 Task: Use GitHub's "Stars" to save repositories for later exploration.
Action: Mouse moved to (809, 62)
Screenshot: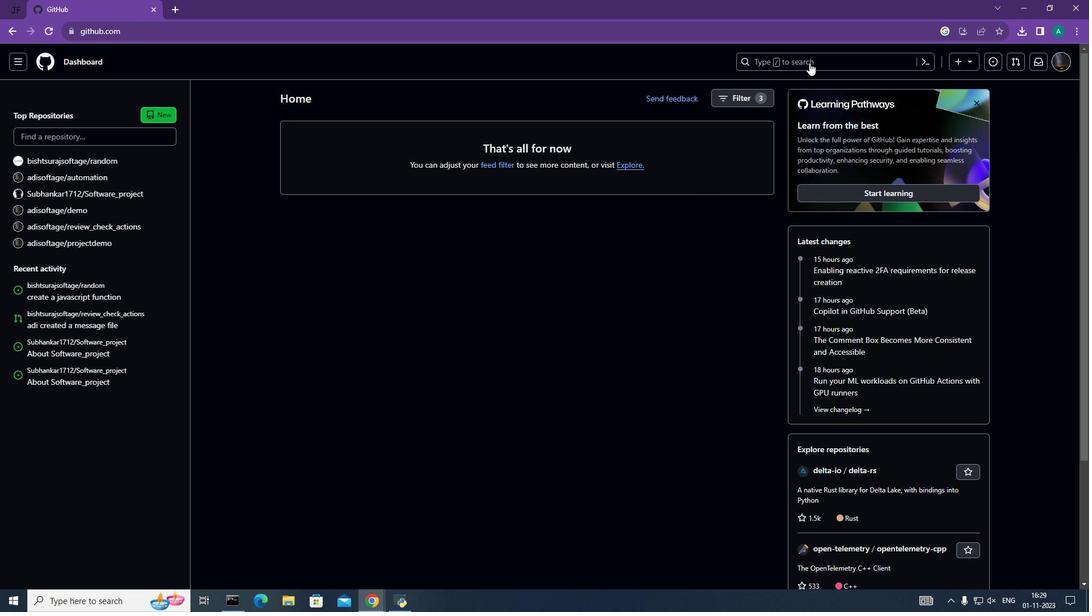 
Action: Mouse pressed left at (809, 62)
Screenshot: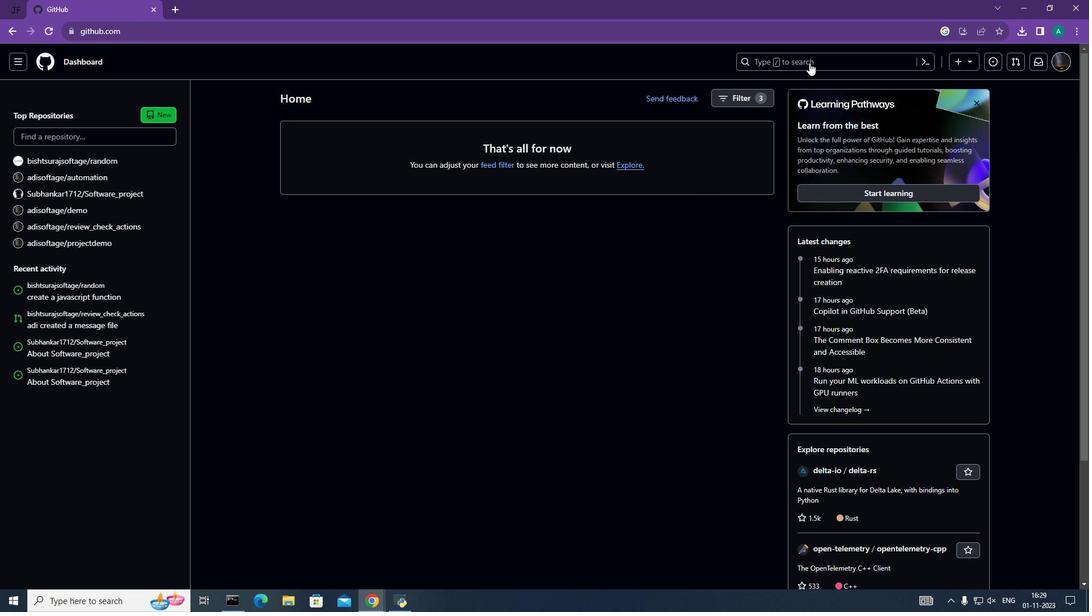 
Action: Key pressed software<Key.enter>
Screenshot: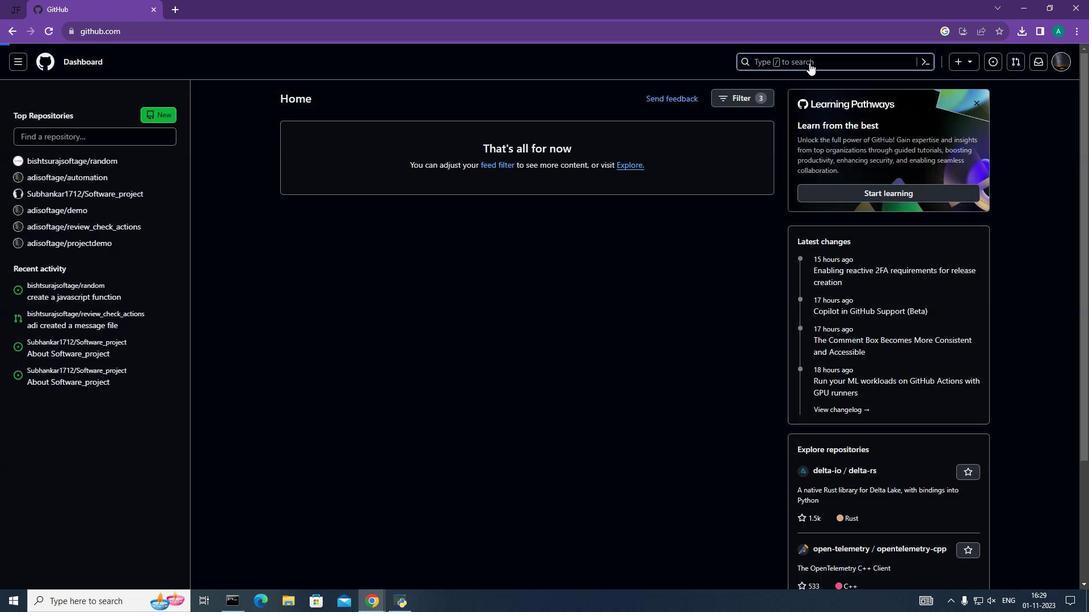 
Action: Mouse moved to (314, 217)
Screenshot: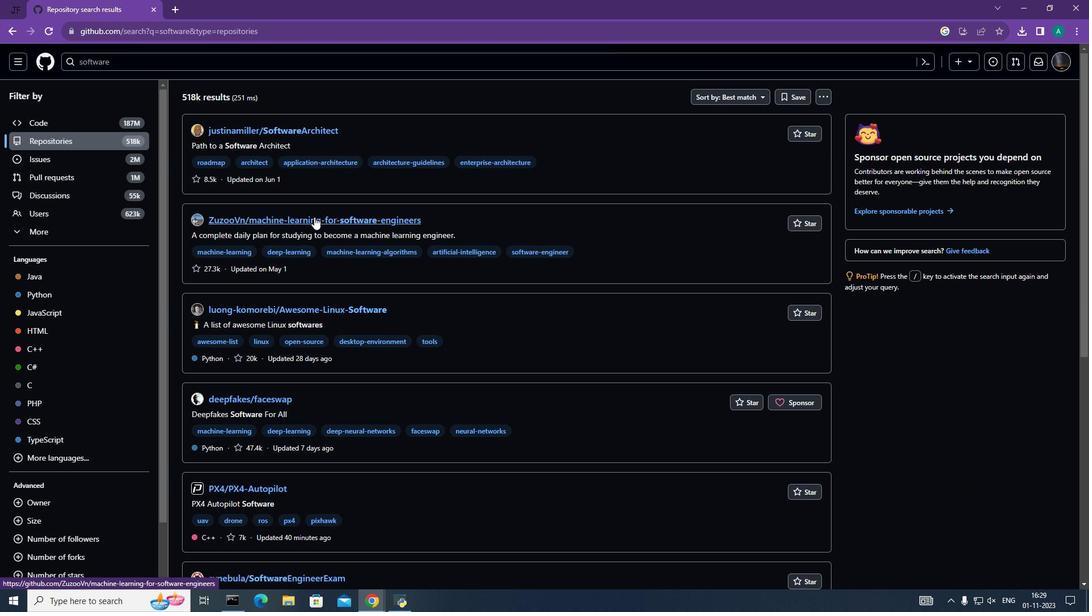 
Action: Mouse pressed left at (314, 217)
Screenshot: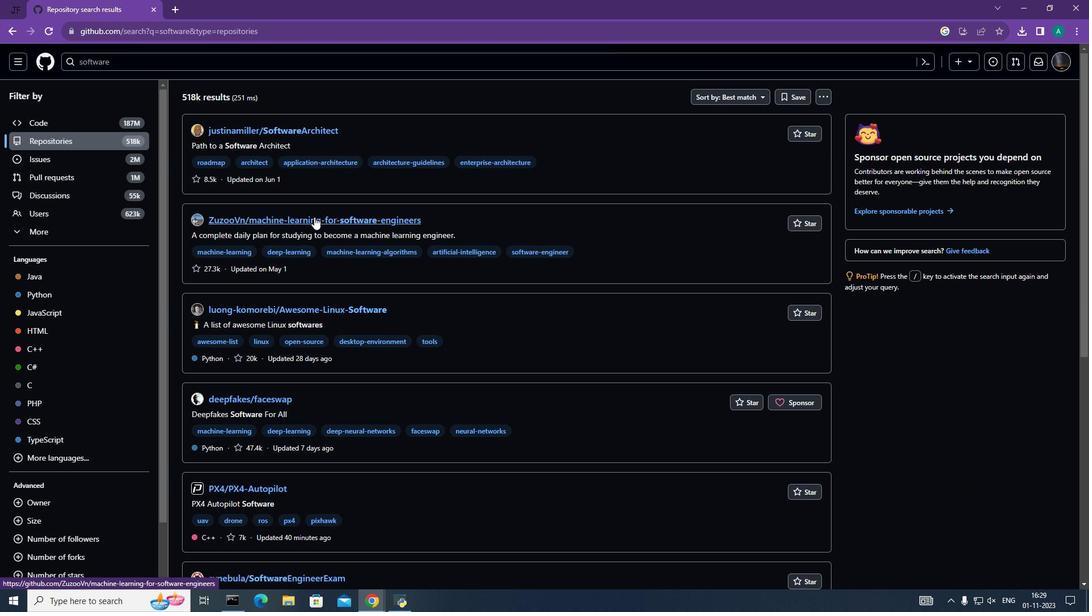 
Action: Mouse moved to (86, 65)
Screenshot: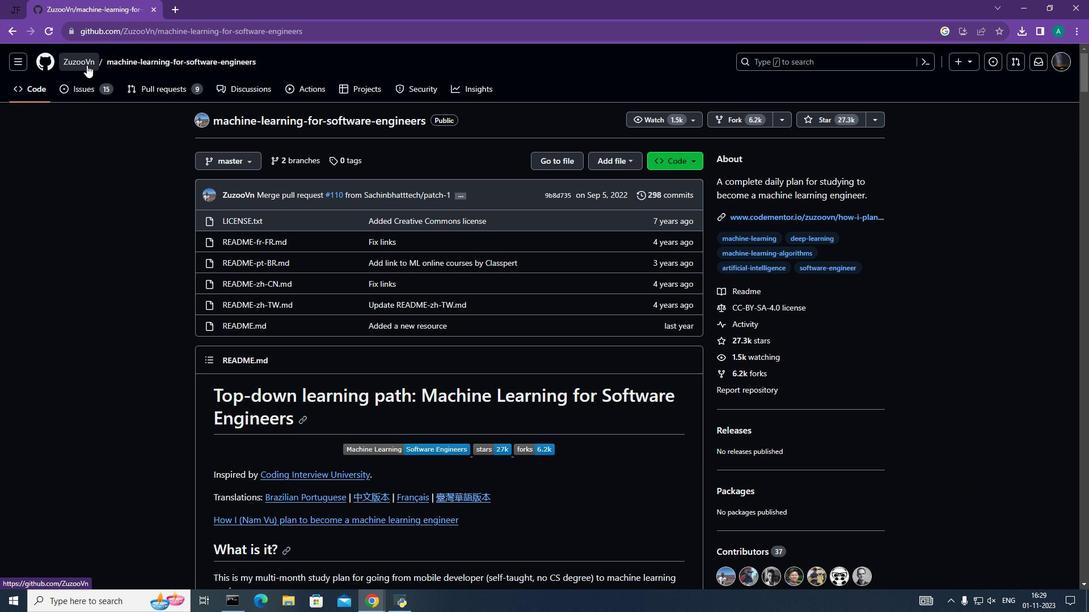 
Action: Mouse pressed left at (86, 65)
Screenshot: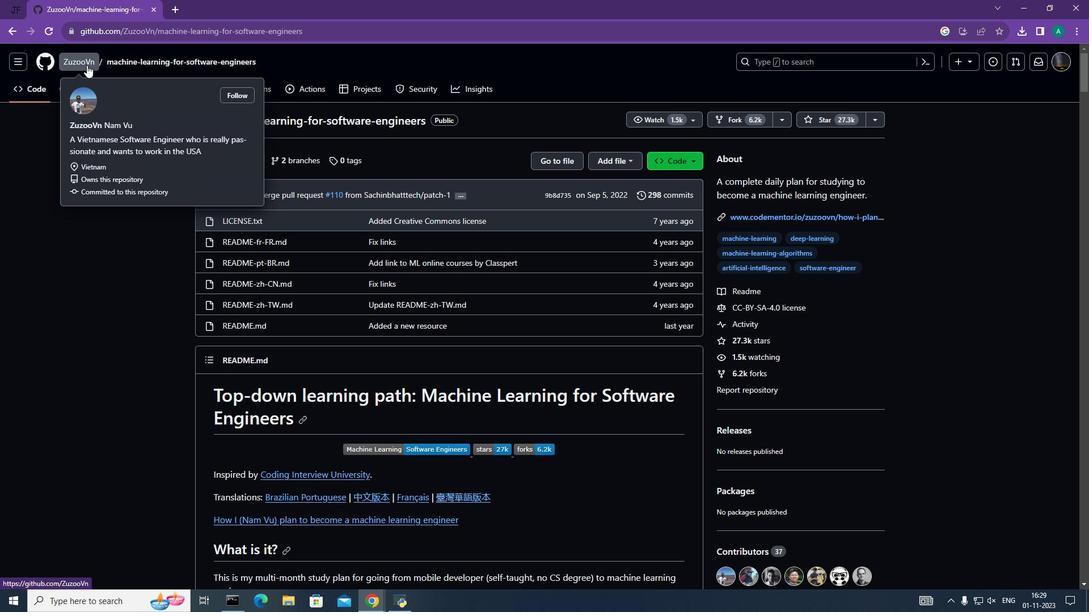 
Action: Mouse moved to (499, 153)
Screenshot: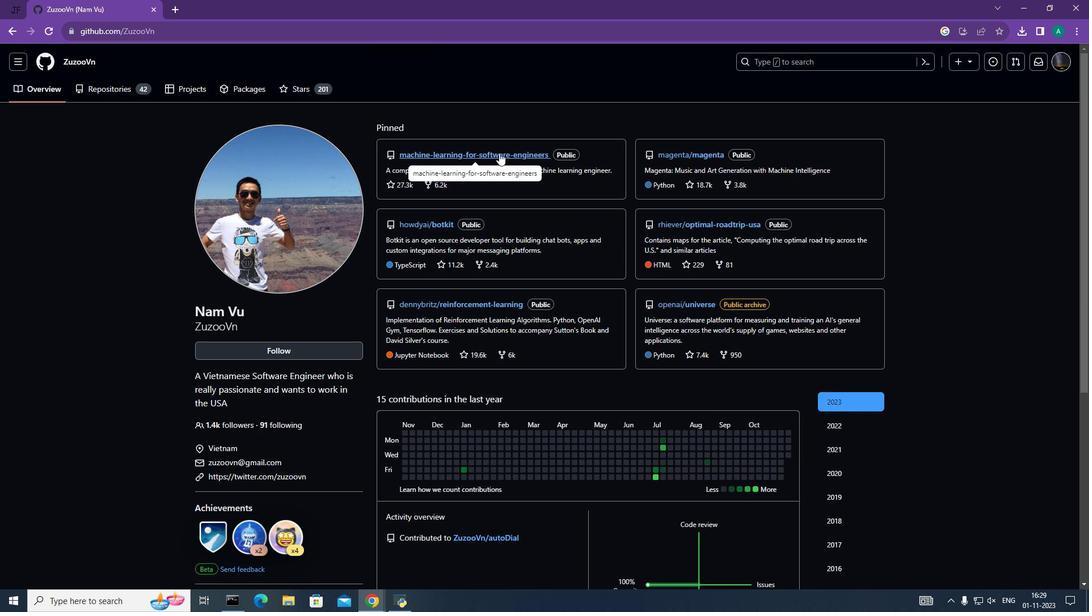 
Action: Mouse pressed left at (499, 153)
Screenshot: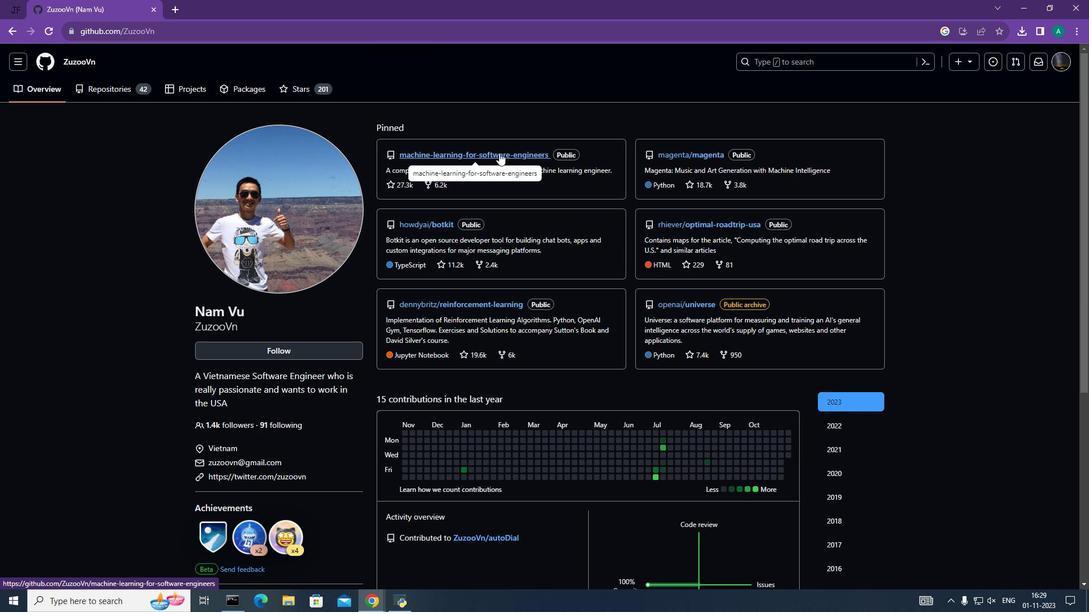 
Action: Mouse moved to (804, 122)
Screenshot: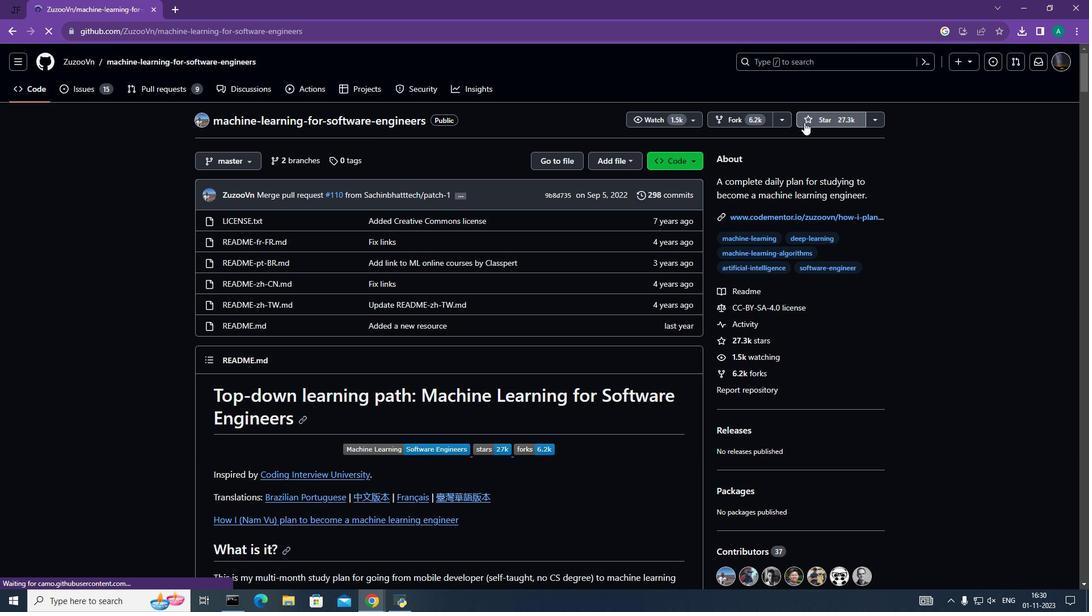 
Action: Mouse pressed left at (804, 122)
Screenshot: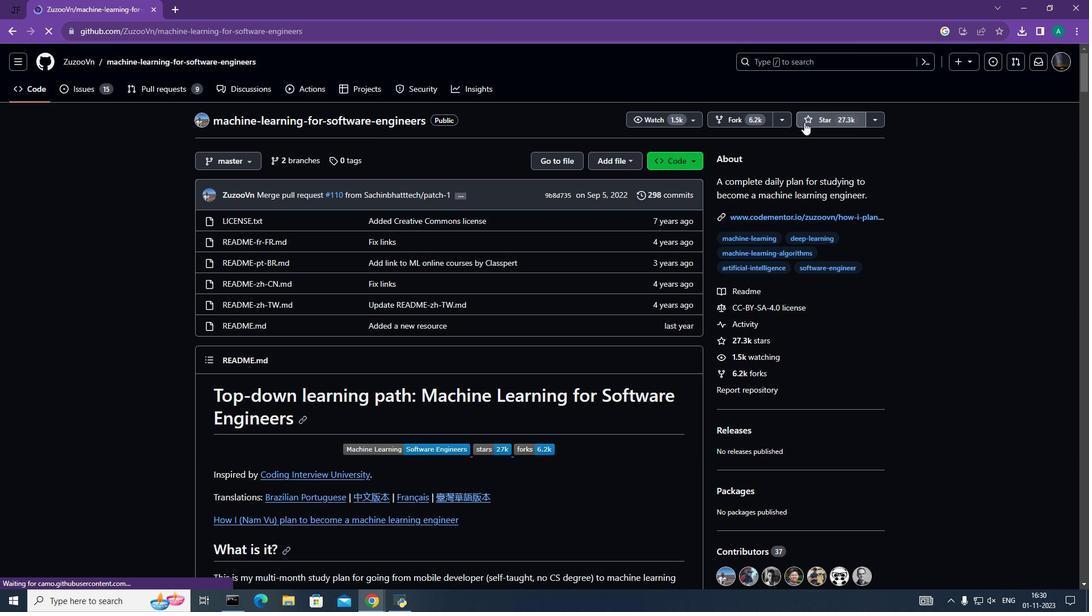 
Action: Mouse moved to (800, 64)
Screenshot: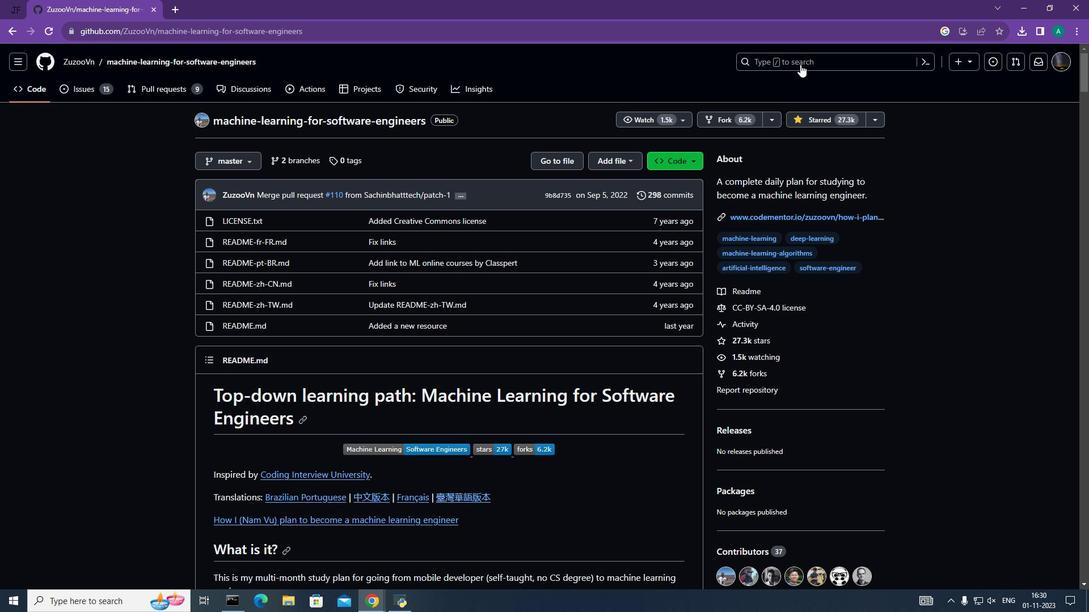 
Action: Mouse pressed left at (800, 64)
Screenshot: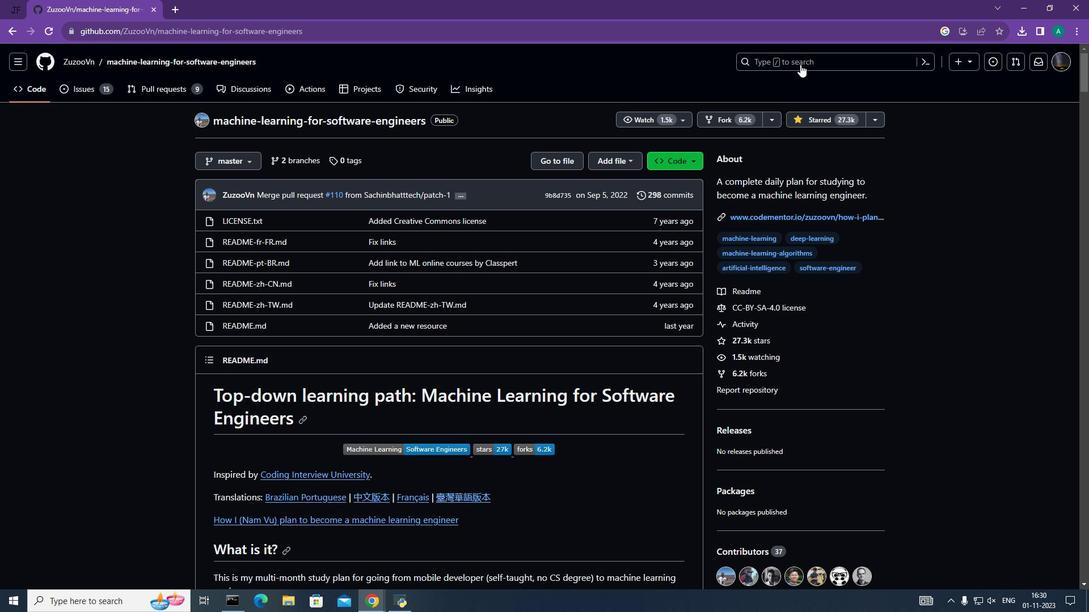 
Action: Mouse moved to (789, 67)
Screenshot: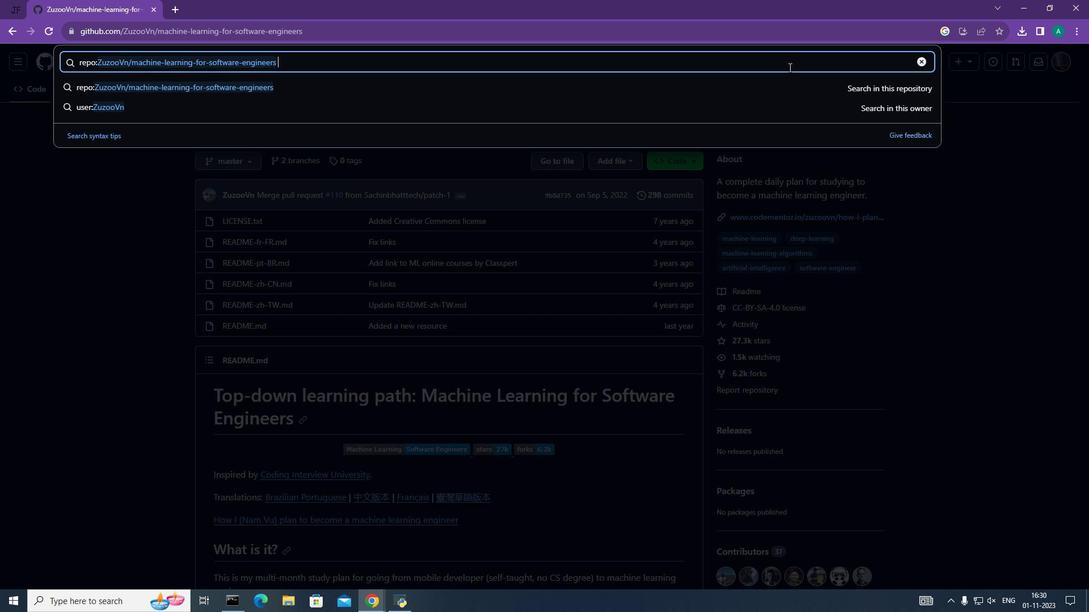 
Action: Key pressed <Key.backspace><Key.backspace><Key.backspace><Key.backspace><Key.backspace><Key.backspace><Key.backspace><Key.backspace><Key.backspace><Key.backspace><Key.backspace><Key.backspace><Key.backspace>c<Key.backspace>machine<Key.space><Key.enter>
Screenshot: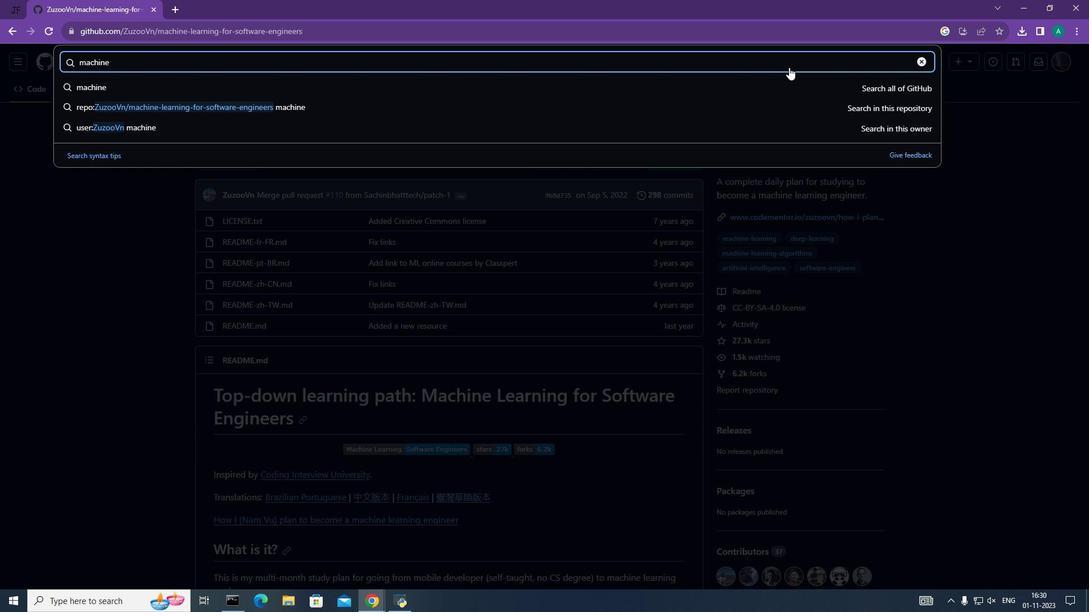 
Action: Mouse moved to (256, 131)
Screenshot: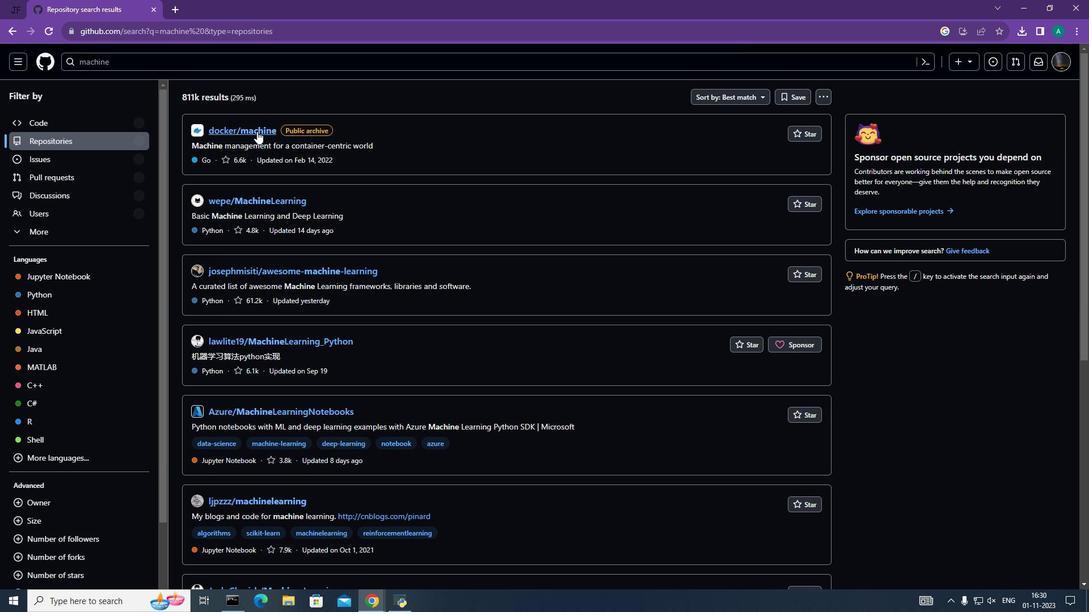 
Action: Mouse pressed left at (256, 131)
Screenshot: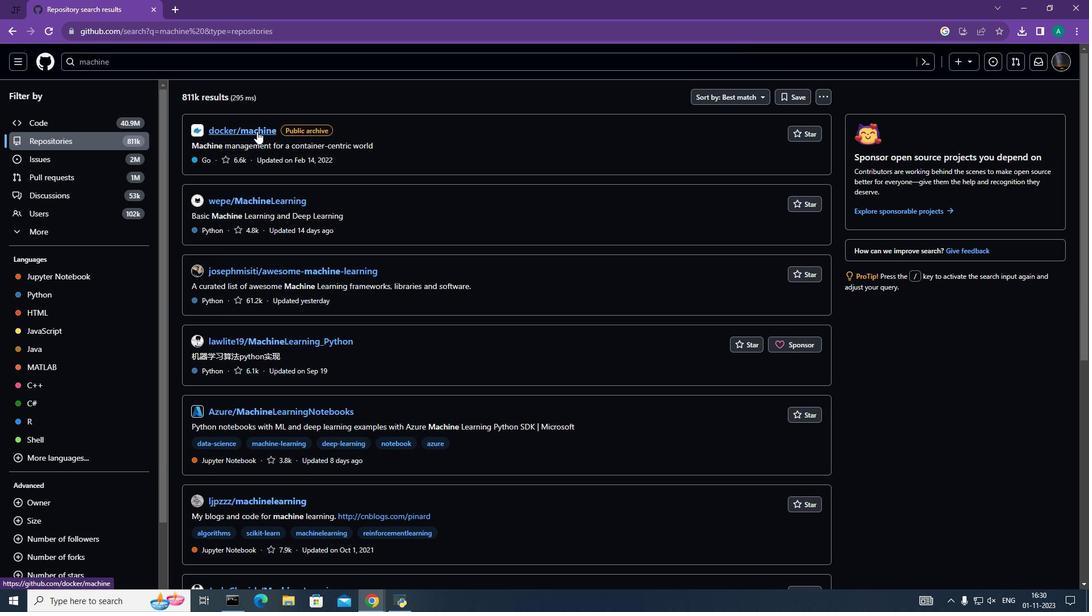 
Action: Mouse moved to (834, 141)
Screenshot: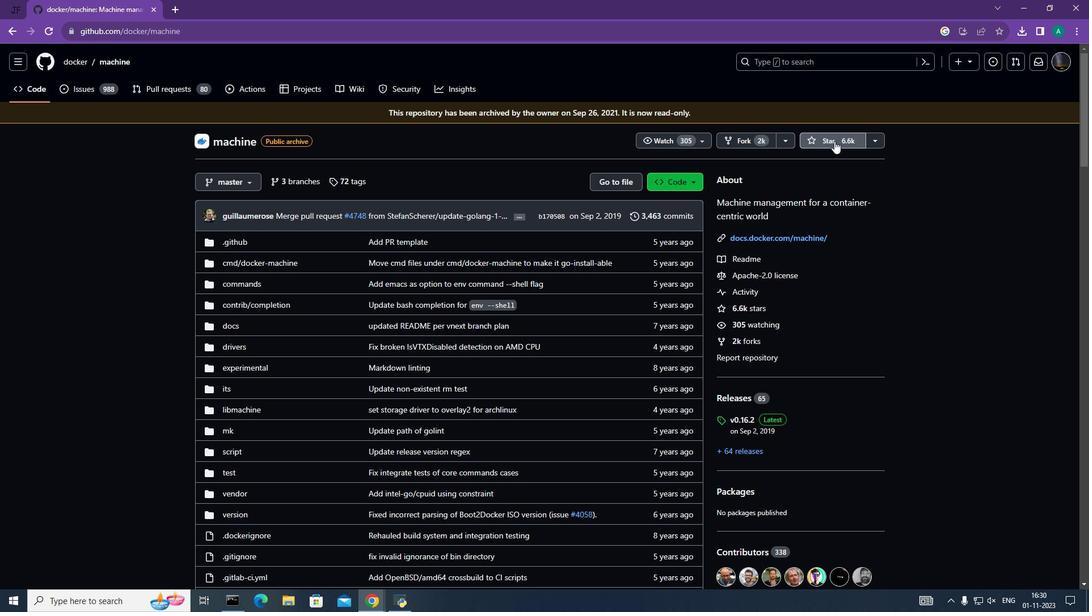 
Action: Mouse pressed left at (834, 141)
Screenshot: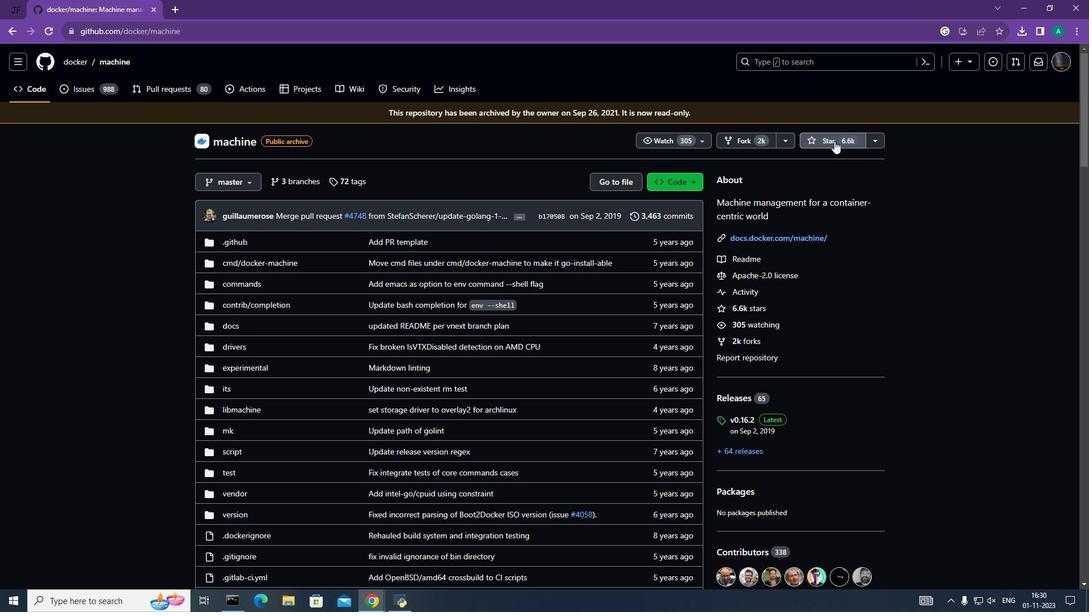 
Action: Mouse moved to (518, 149)
Screenshot: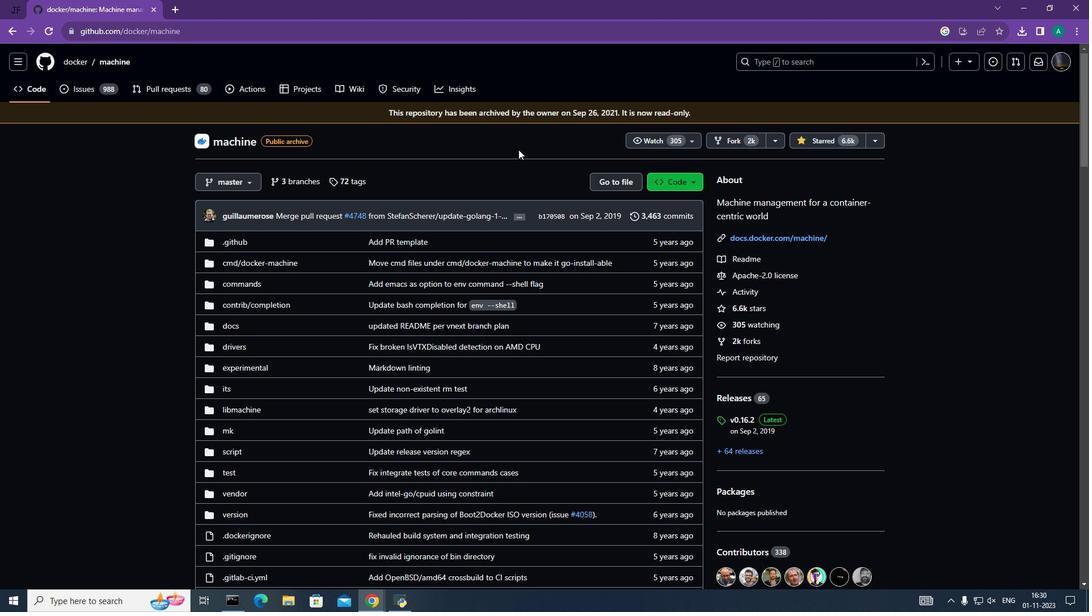 
Action: Mouse pressed left at (518, 149)
Screenshot: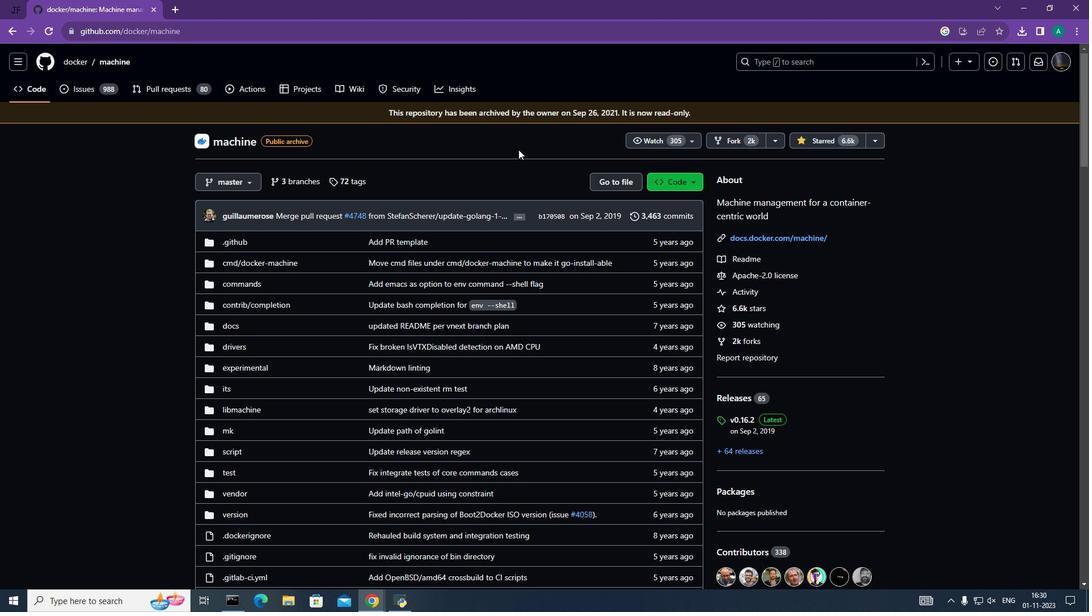 
Action: Mouse moved to (362, 132)
Screenshot: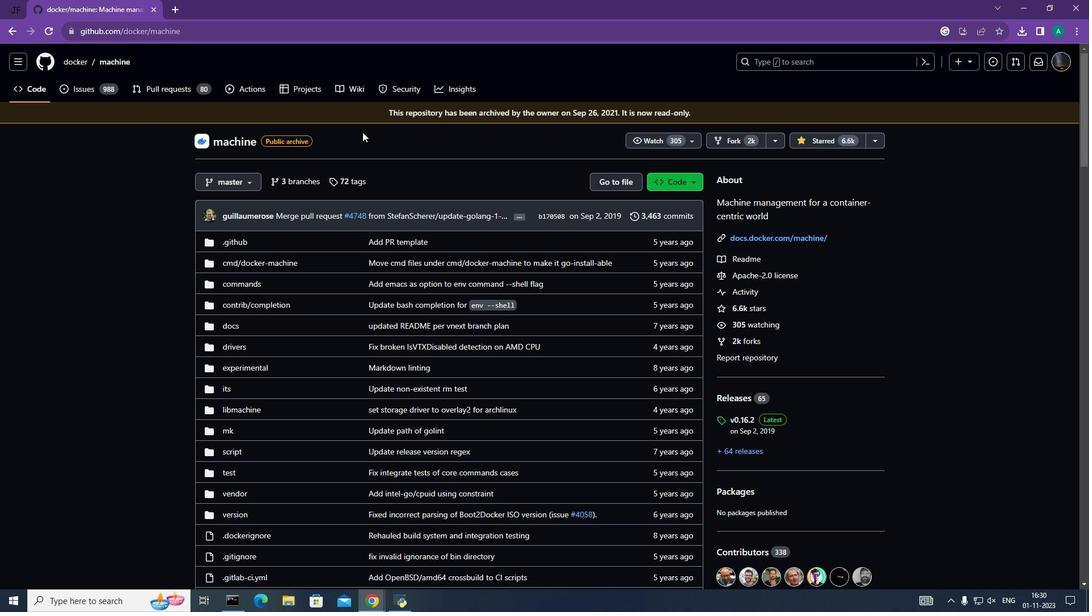 
Action: Mouse pressed left at (362, 132)
Screenshot: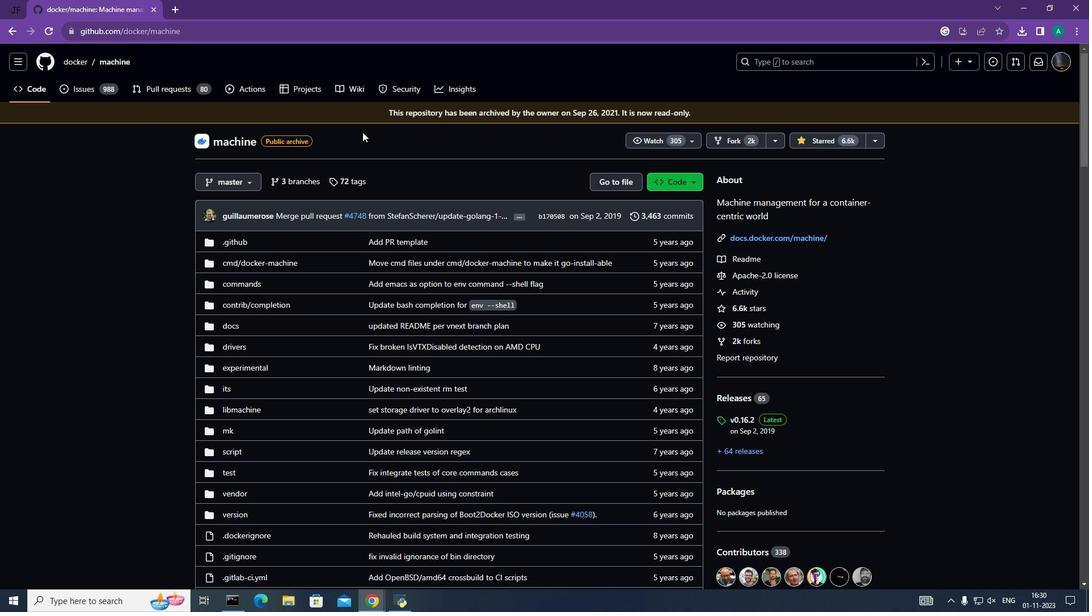 
Action: Mouse moved to (824, 58)
Screenshot: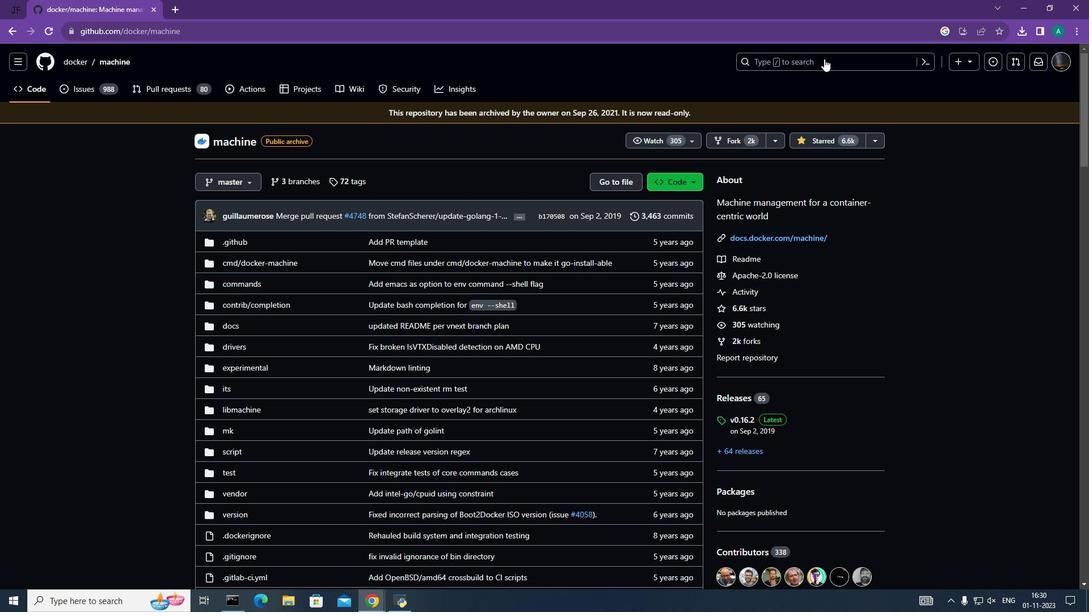 
Action: Mouse pressed left at (824, 58)
Screenshot: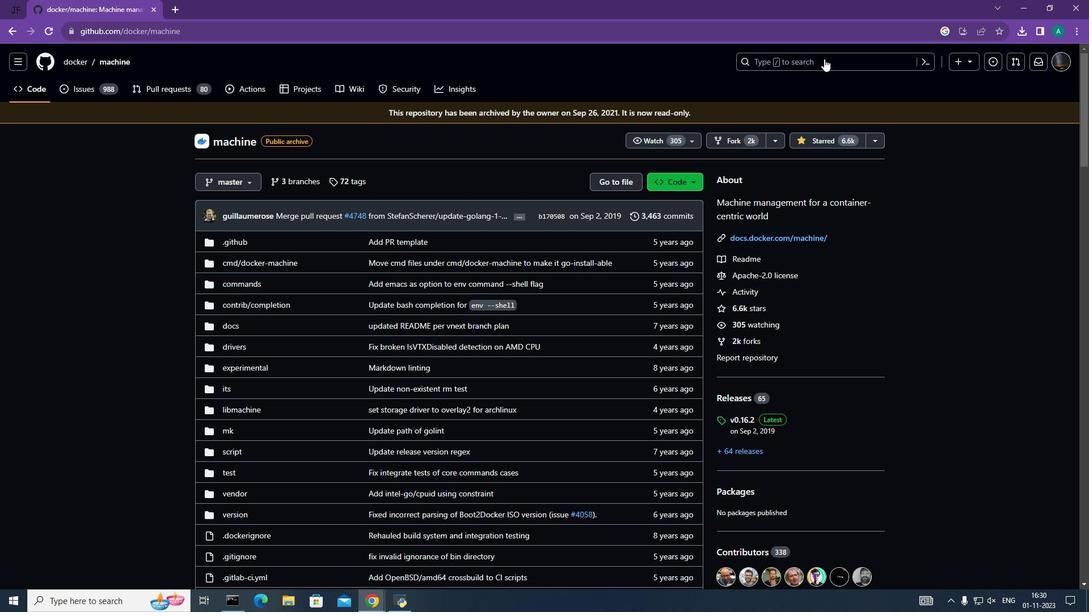 
Action: Key pressed <Key.backspace><Key.backspace><Key.backspace><Key.backspace><Key.backspace><Key.backspace>war<Key.enter>
Screenshot: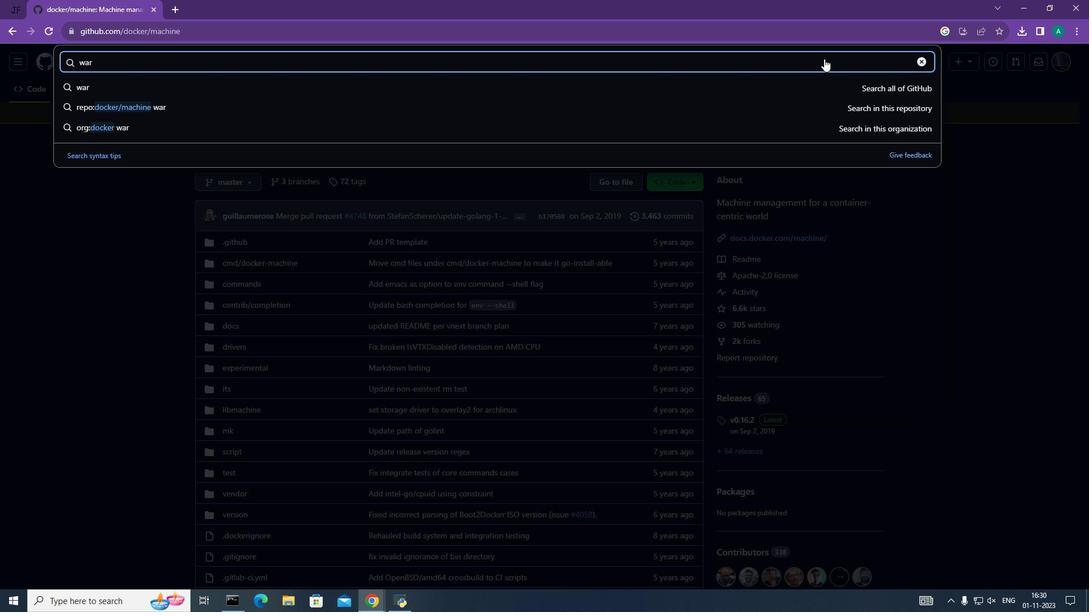 
Action: Mouse moved to (282, 131)
Screenshot: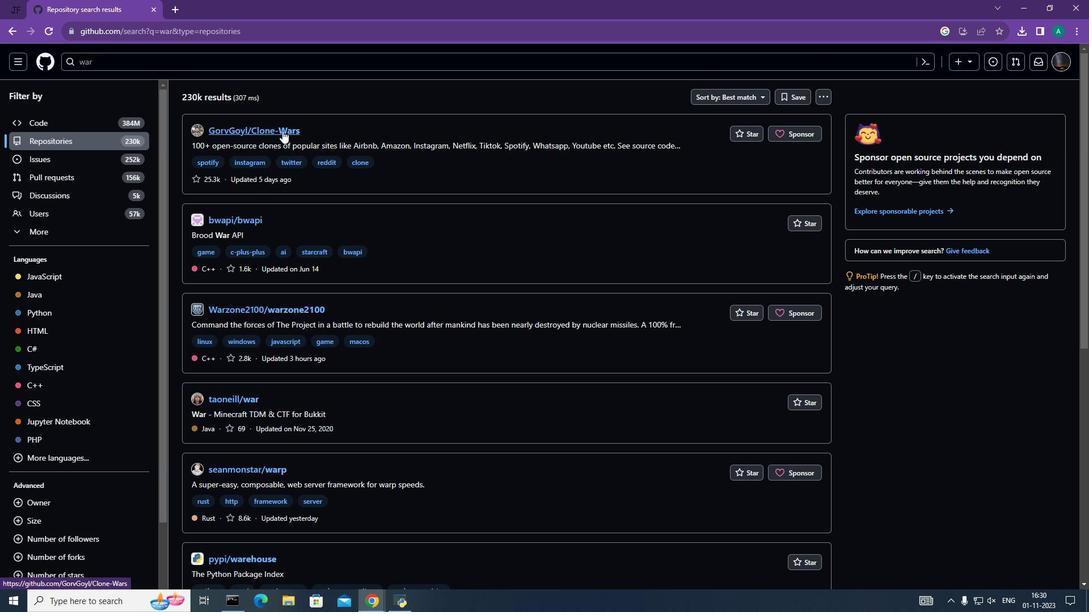 
Action: Mouse pressed left at (282, 131)
Screenshot: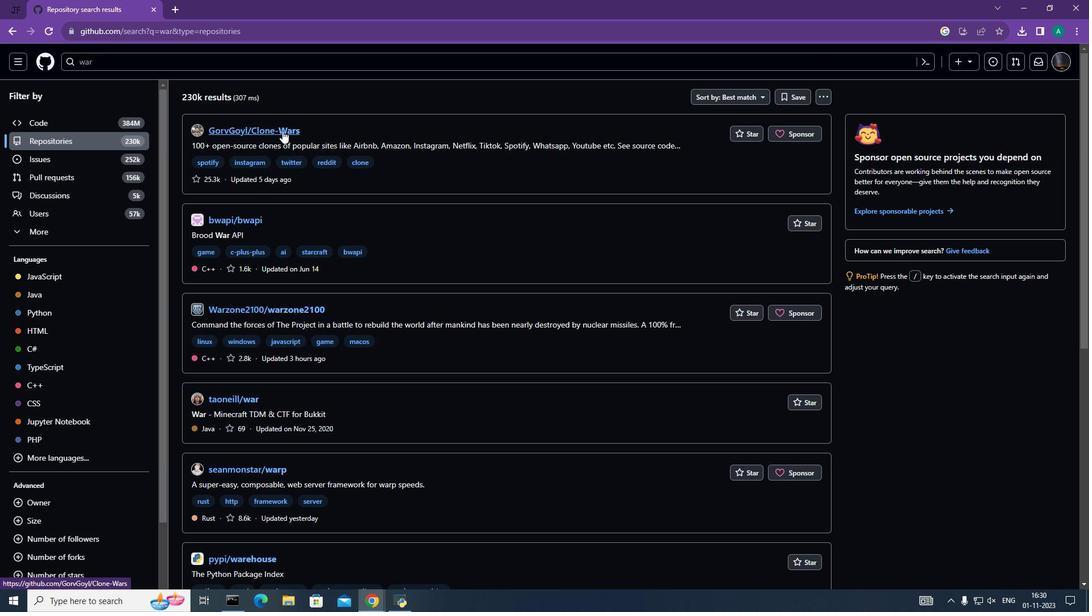 
Action: Mouse moved to (810, 120)
Screenshot: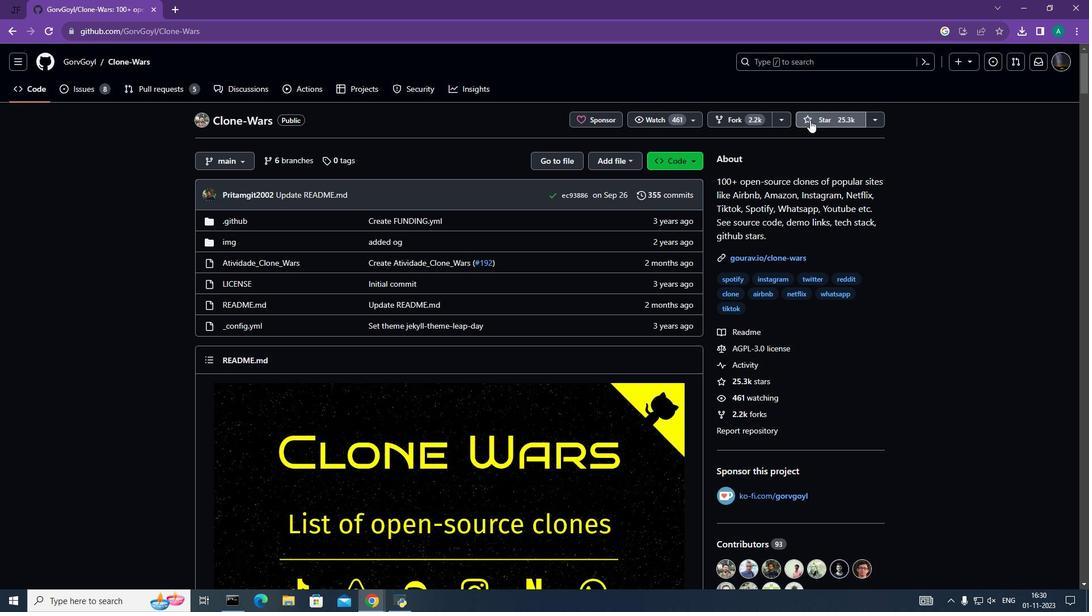 
Action: Mouse pressed left at (810, 120)
Screenshot: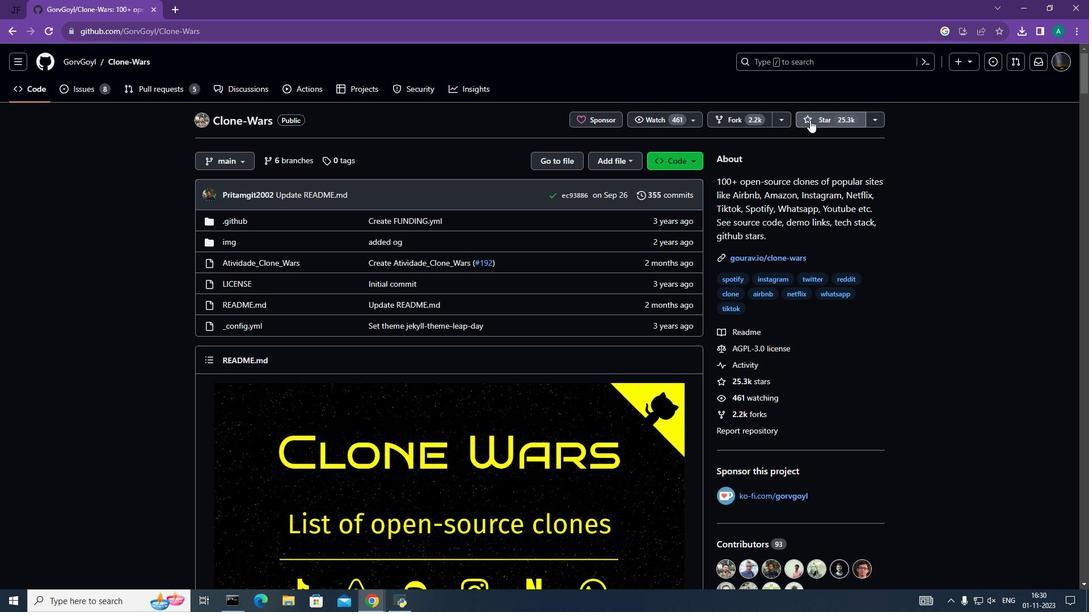 
Action: Mouse moved to (48, 53)
Screenshot: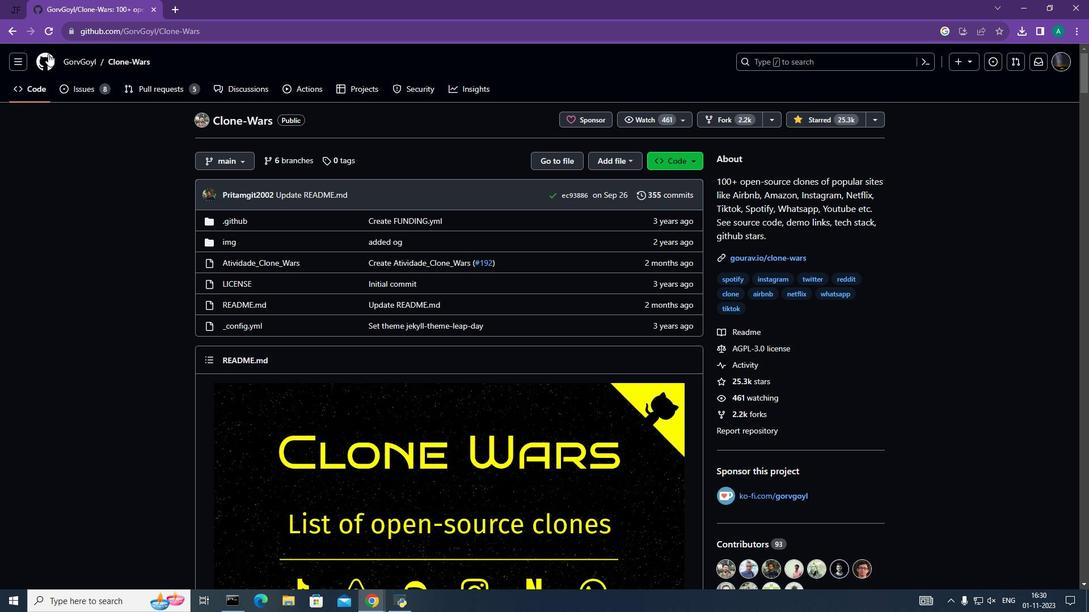 
Action: Mouse pressed left at (48, 53)
Screenshot: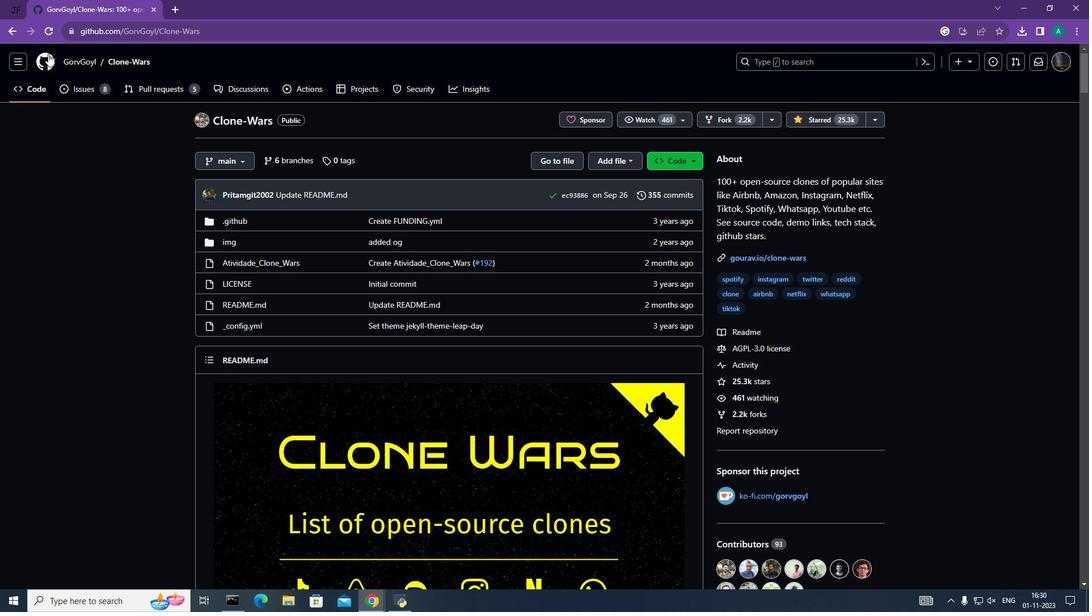 
Action: Mouse moved to (1061, 55)
Screenshot: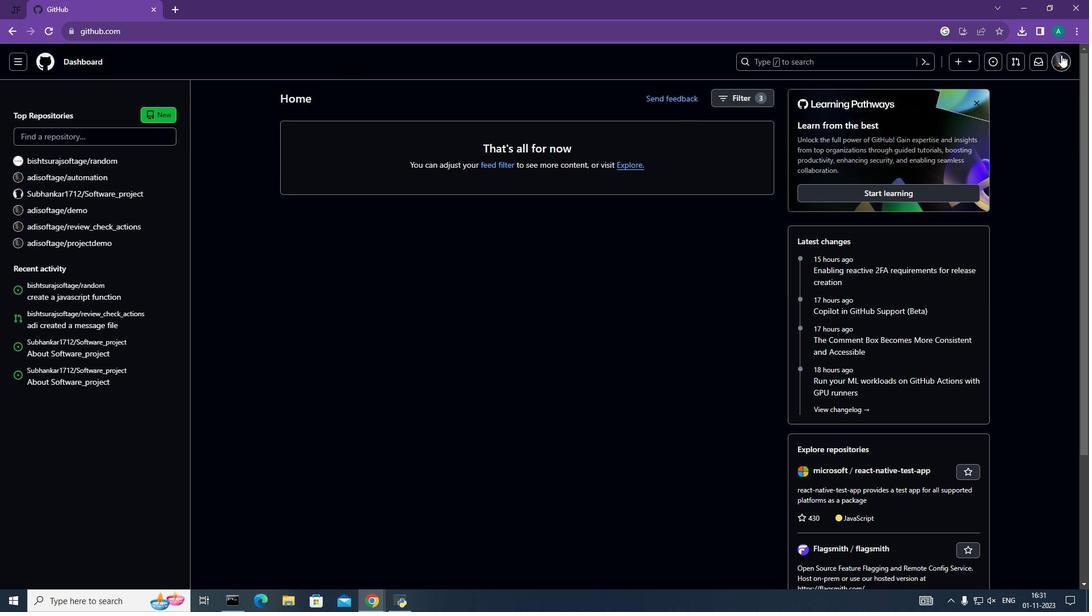 
Action: Mouse pressed left at (1061, 55)
Screenshot: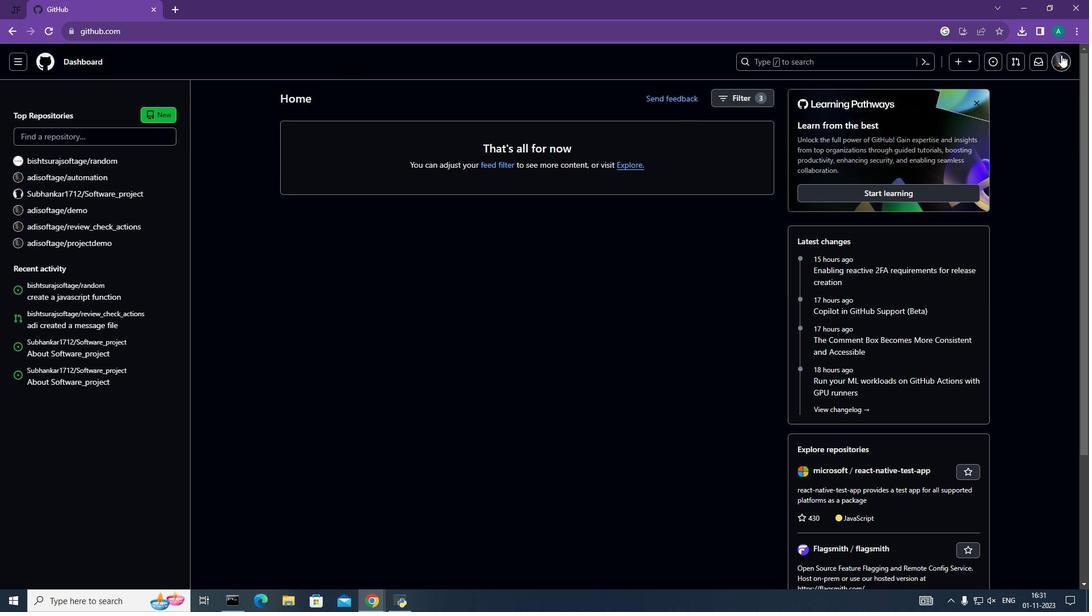 
Action: Mouse moved to (947, 116)
Screenshot: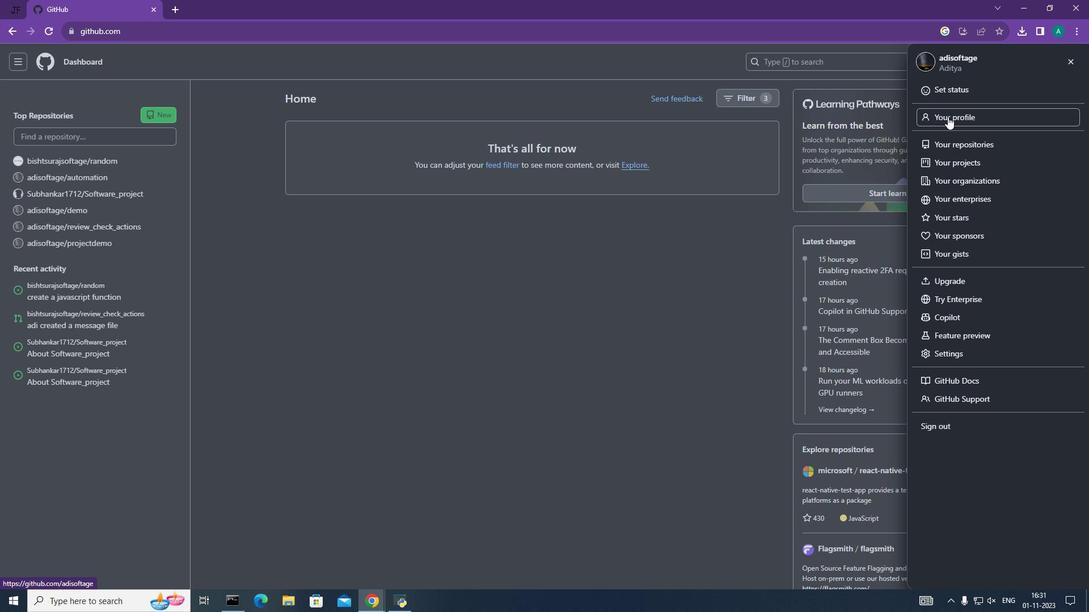 
Action: Mouse pressed left at (947, 116)
Screenshot: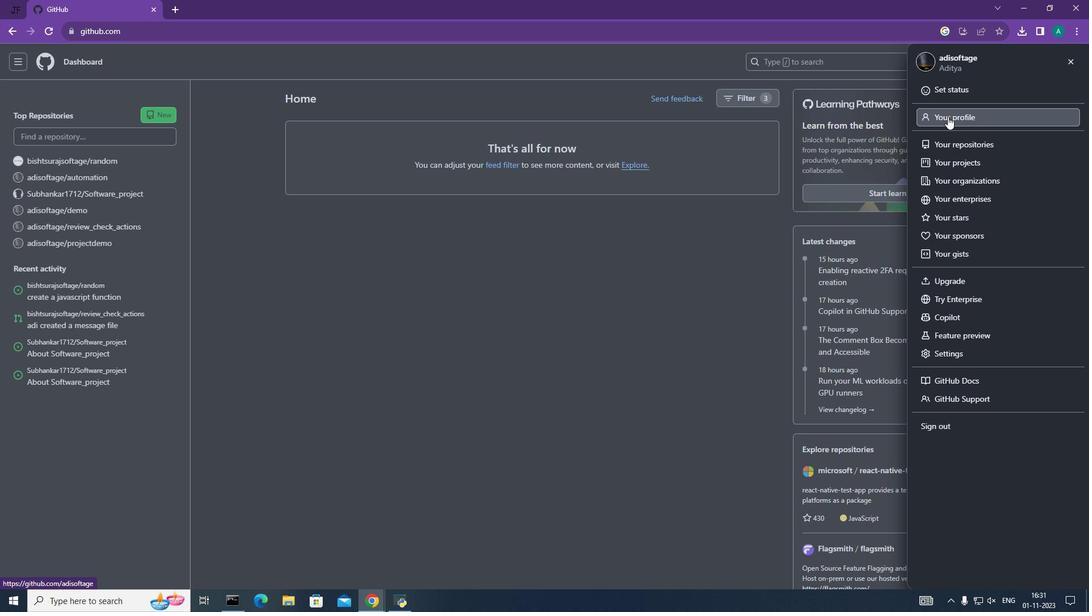 
Action: Mouse moved to (297, 91)
Screenshot: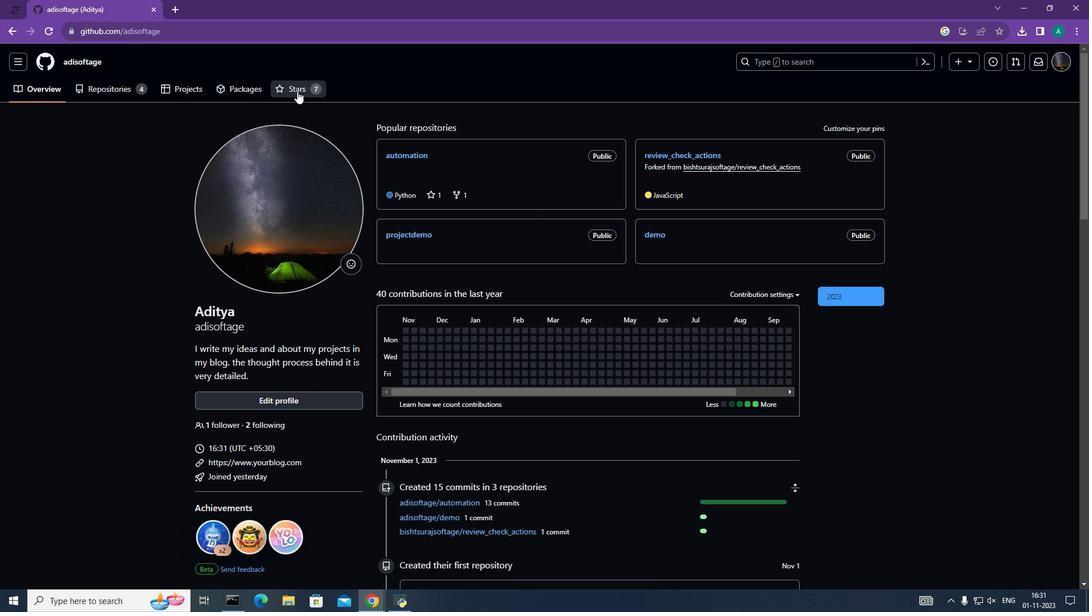 
Action: Mouse pressed left at (297, 91)
Screenshot: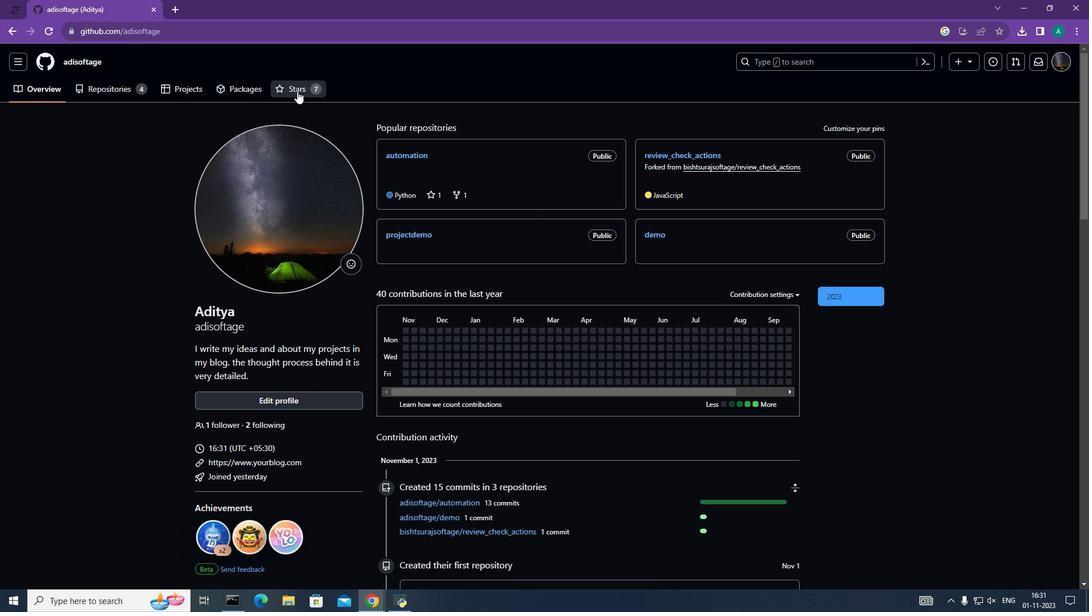 
Action: Mouse moved to (428, 266)
Screenshot: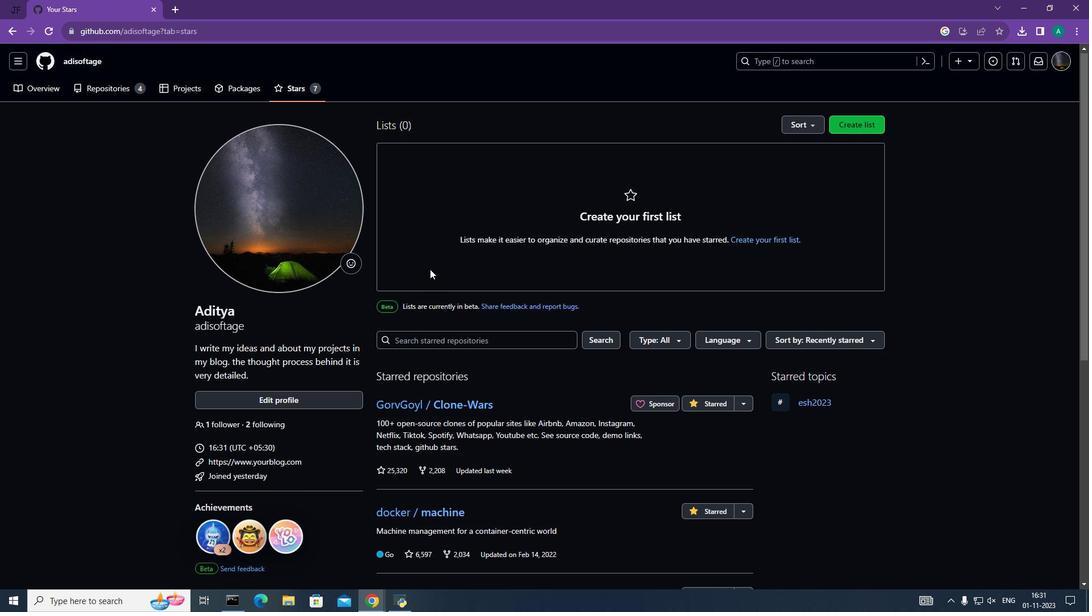 
Action: Mouse scrolled (428, 265) with delta (0, 0)
Screenshot: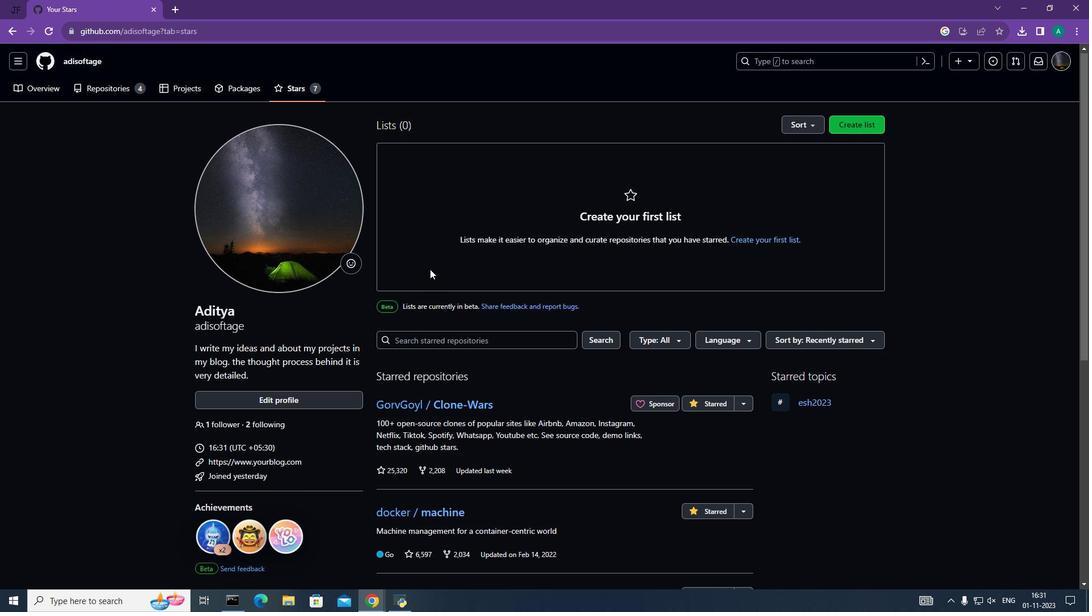 
Action: Mouse moved to (429, 269)
Screenshot: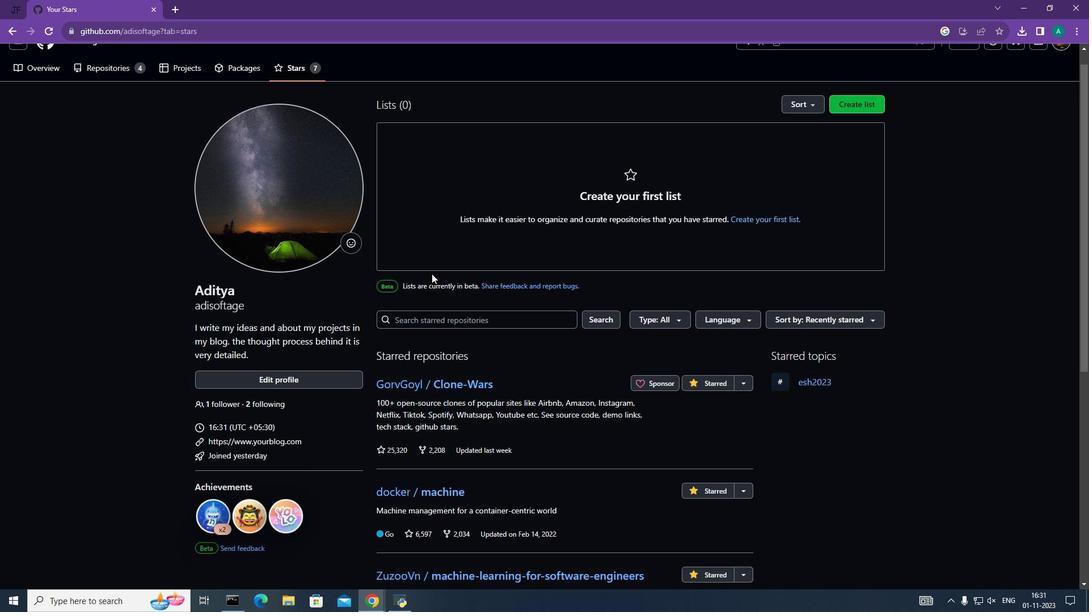 
Action: Mouse scrolled (429, 268) with delta (0, 0)
Screenshot: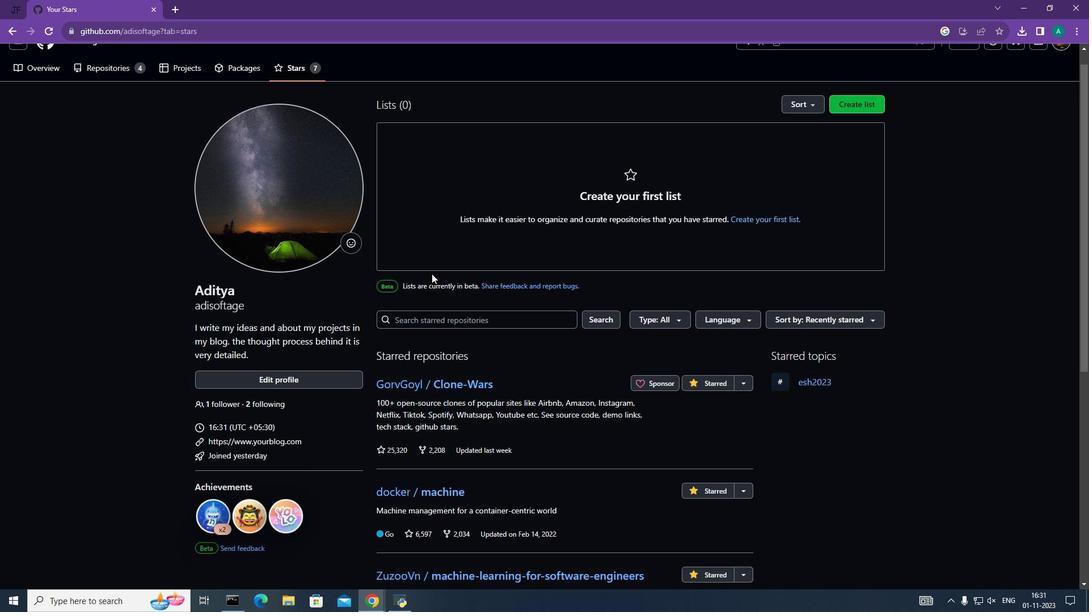 
Action: Mouse moved to (431, 273)
Screenshot: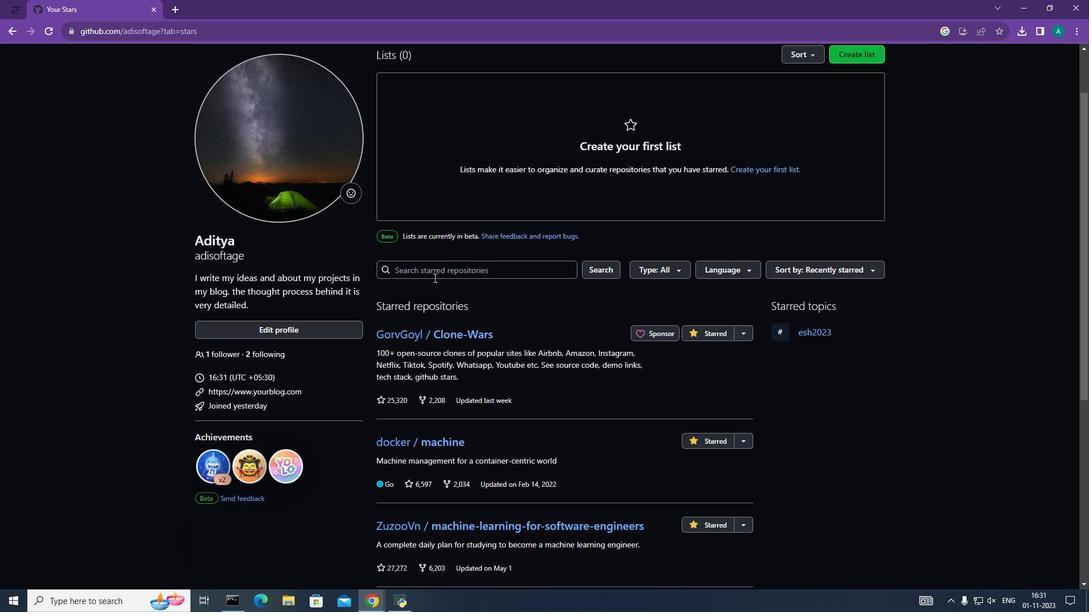 
Action: Mouse scrolled (431, 273) with delta (0, 0)
Screenshot: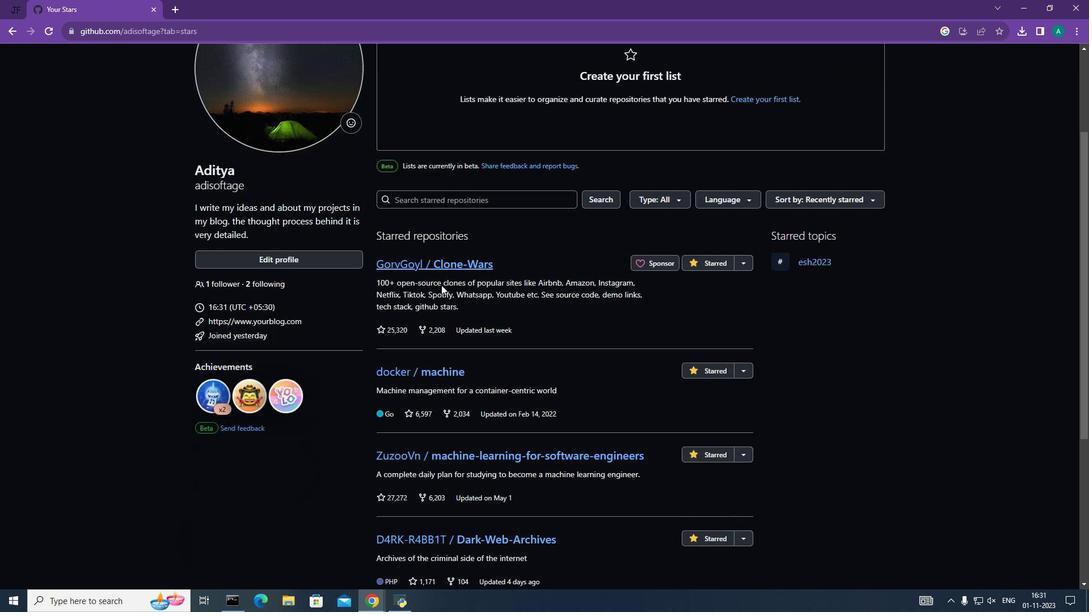
Action: Mouse moved to (454, 299)
Screenshot: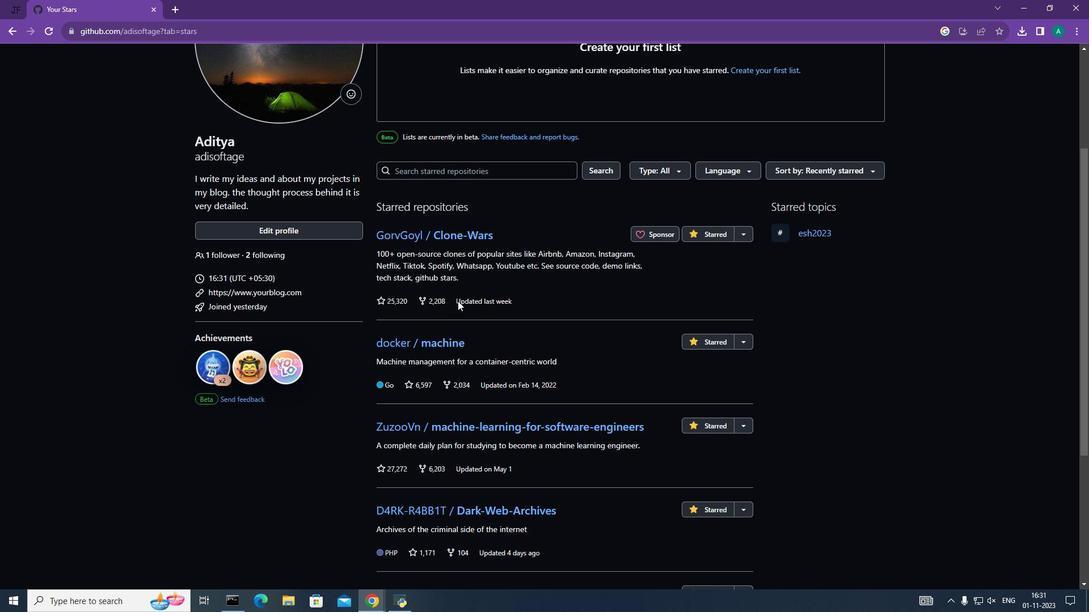 
Action: Mouse scrolled (454, 298) with delta (0, 0)
Screenshot: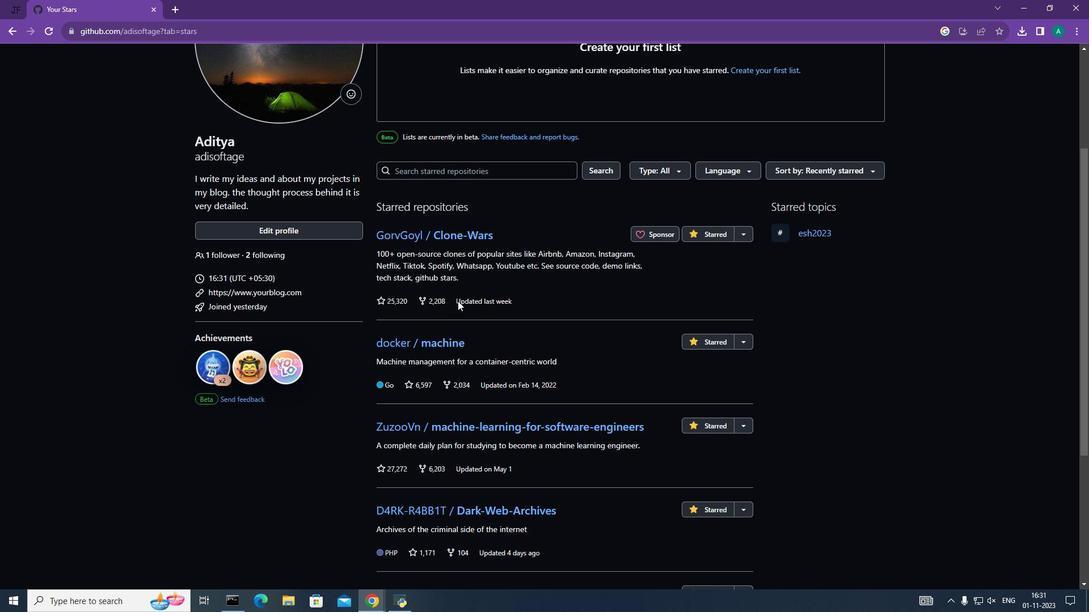 
Action: Mouse moved to (458, 301)
Screenshot: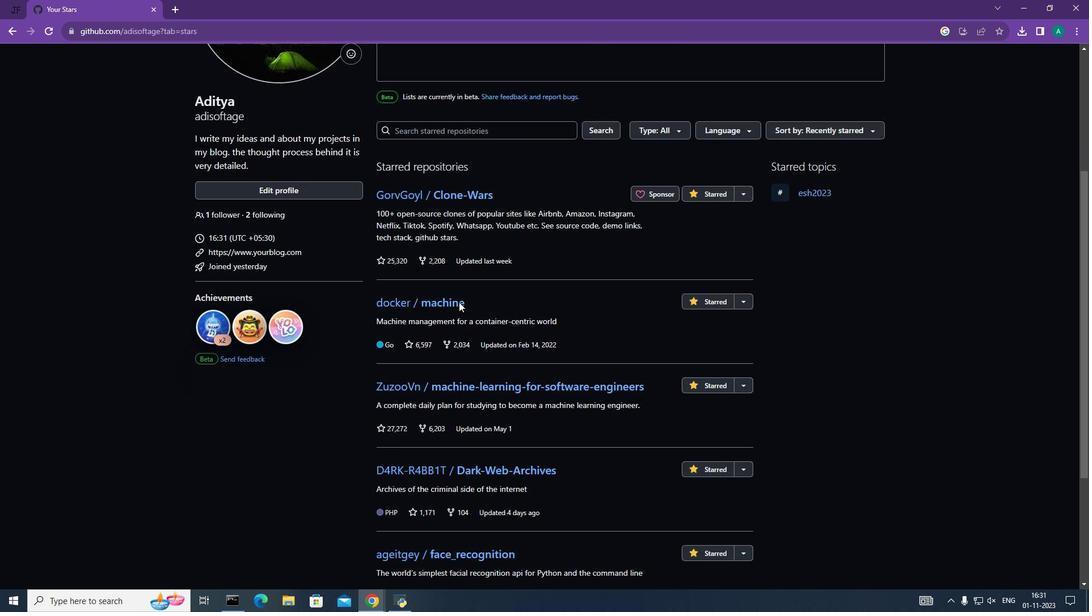 
Action: Mouse scrolled (458, 301) with delta (0, 0)
Screenshot: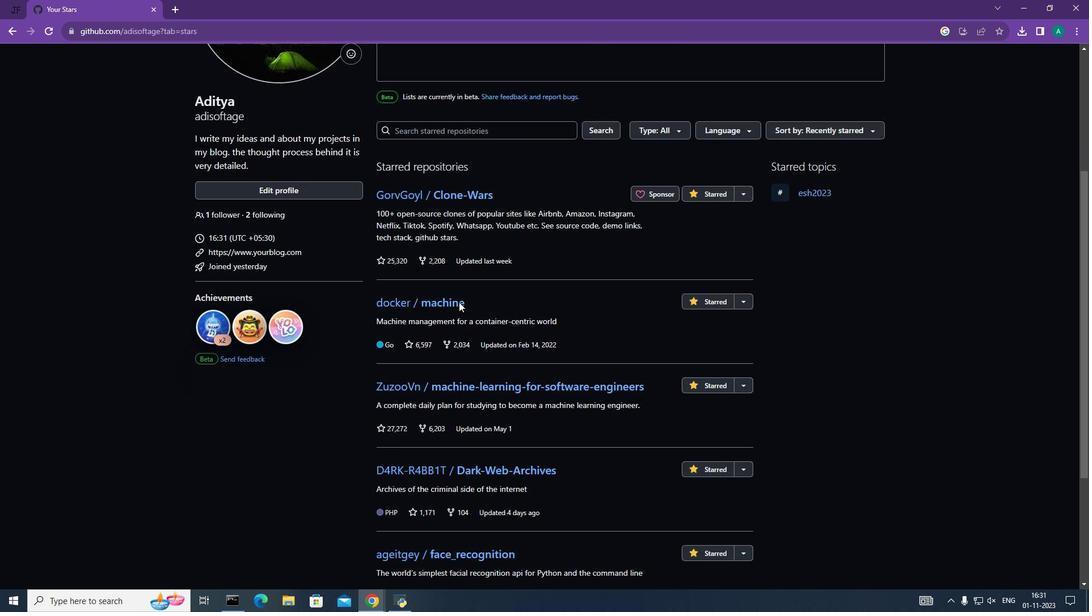 
Action: Mouse moved to (462, 301)
Screenshot: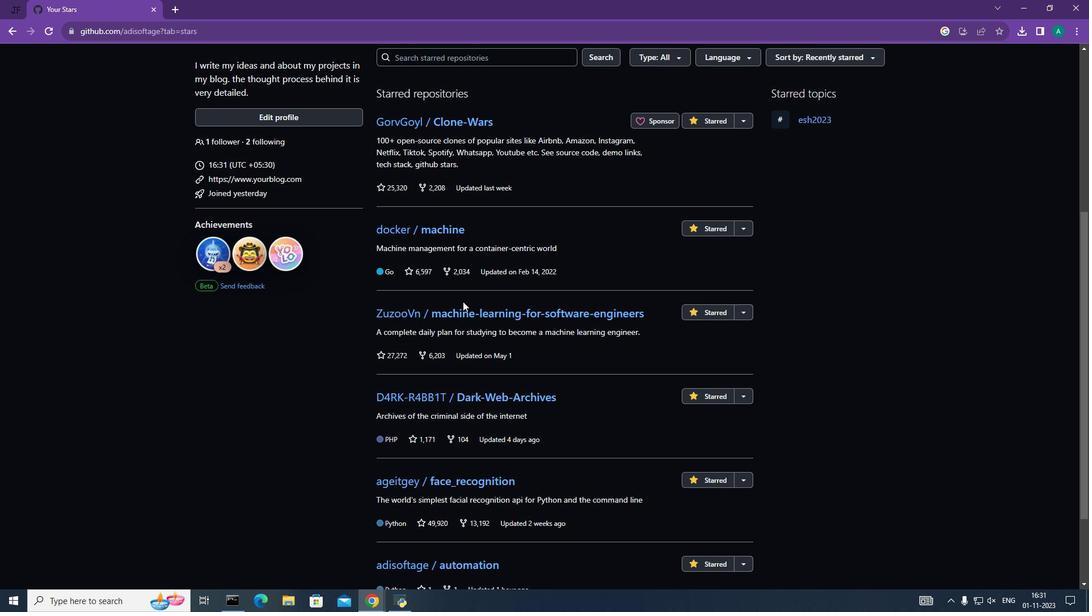 
Action: Mouse scrolled (462, 301) with delta (0, 0)
Screenshot: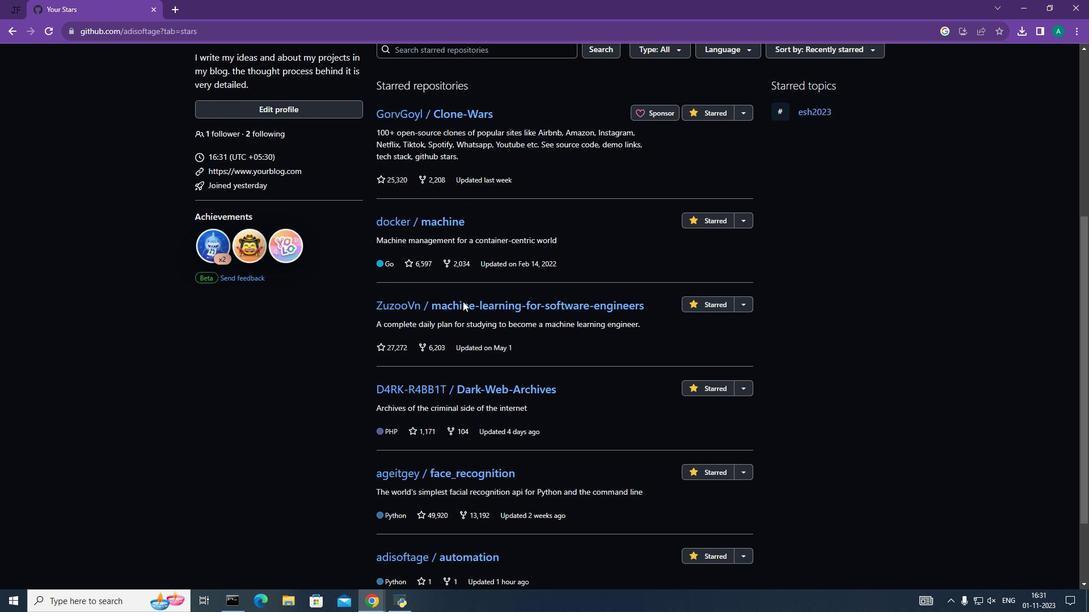 
Action: Mouse scrolled (462, 301) with delta (0, 0)
Screenshot: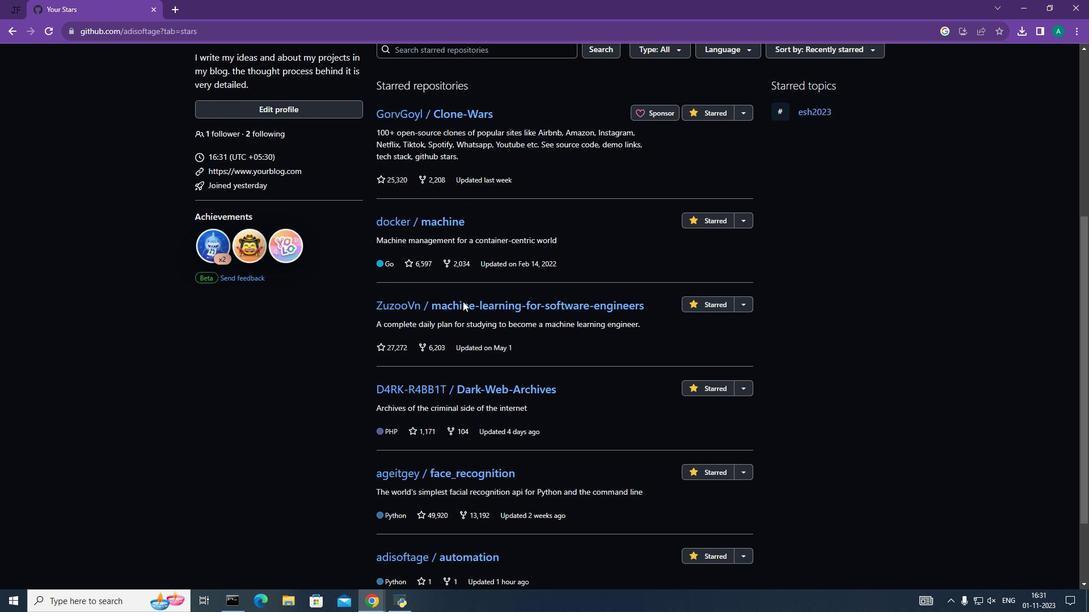 
Action: Mouse moved to (471, 305)
Screenshot: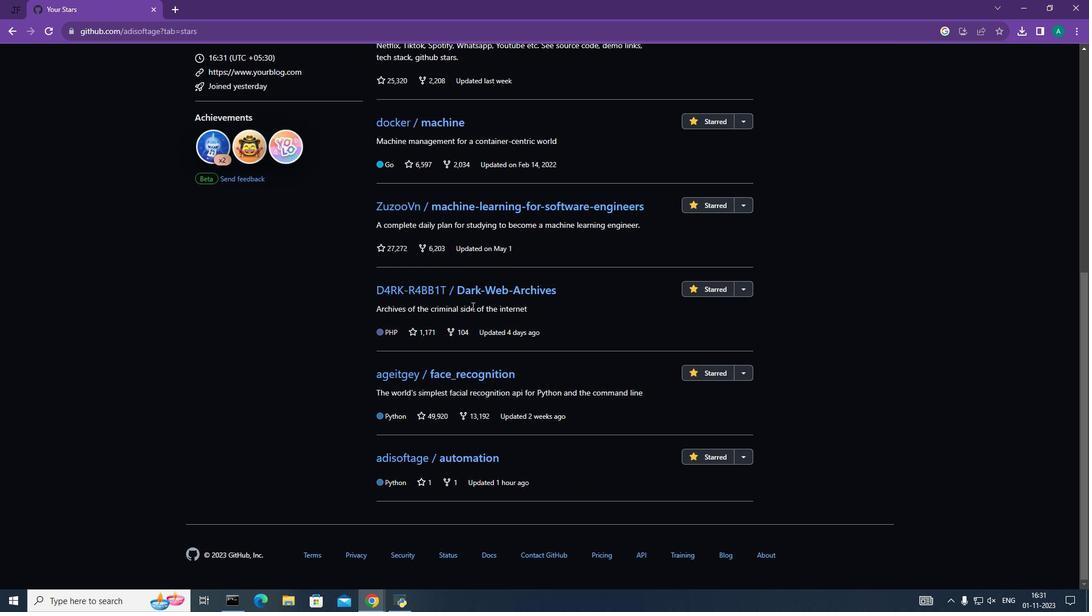 
Action: Mouse scrolled (471, 305) with delta (0, 0)
Screenshot: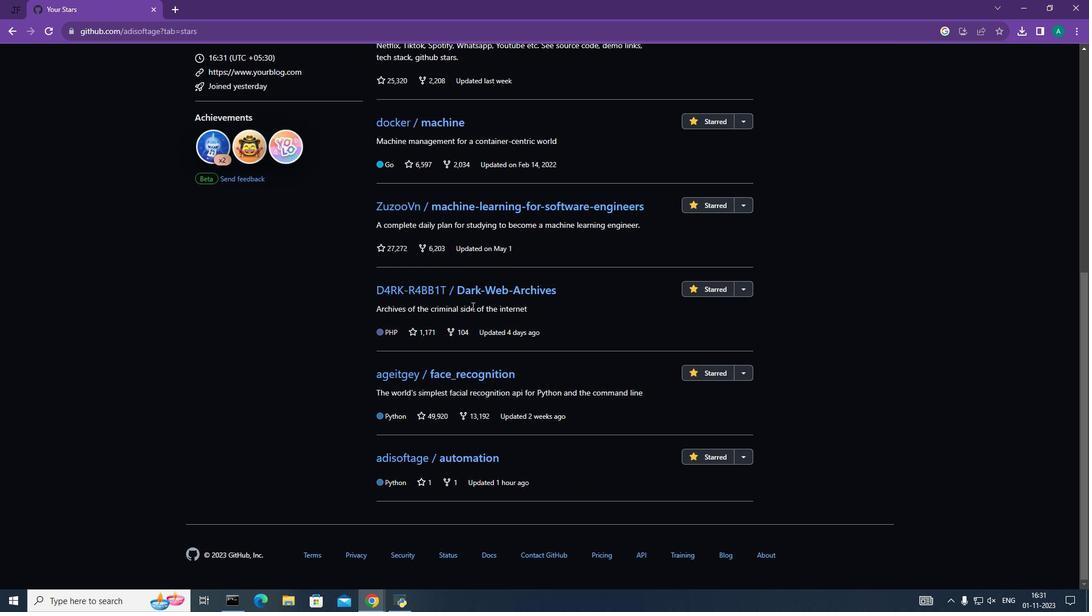 
Action: Mouse moved to (471, 305)
Screenshot: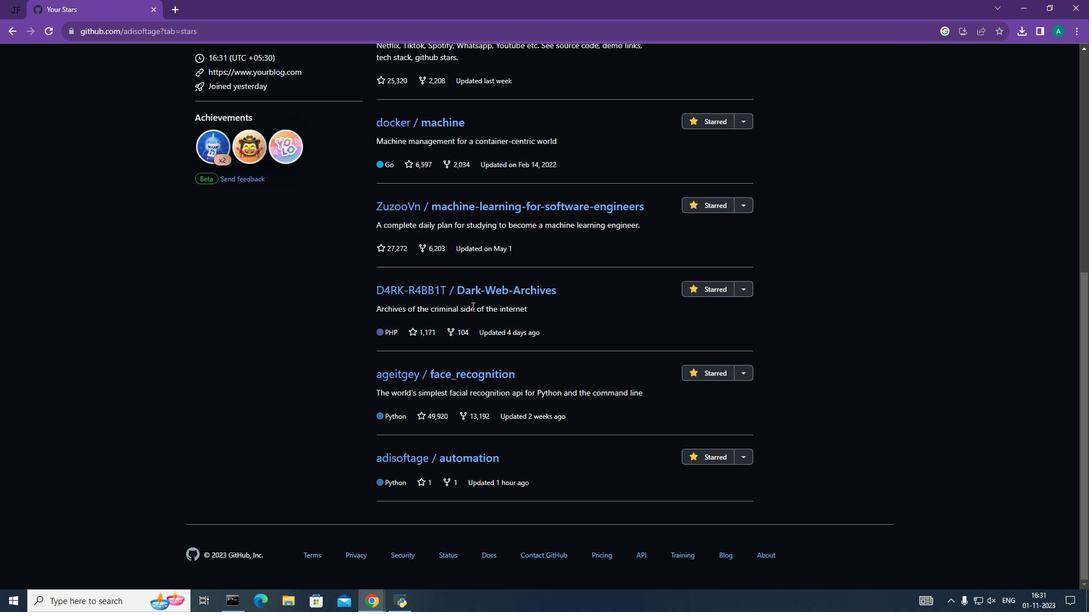 
Action: Mouse scrolled (471, 305) with delta (0, 0)
Screenshot: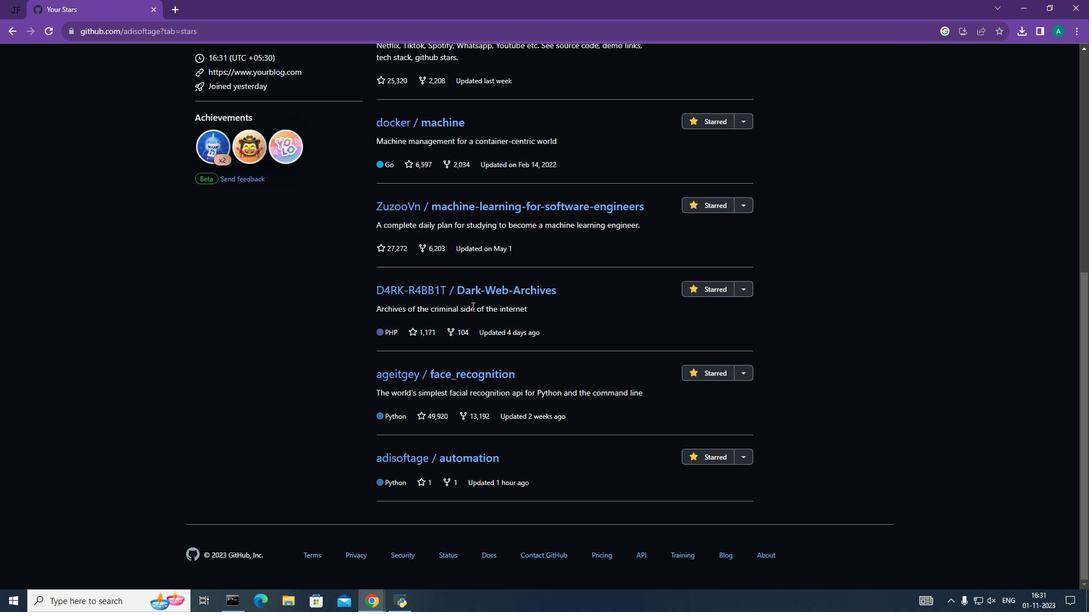 
Action: Mouse moved to (437, 312)
Screenshot: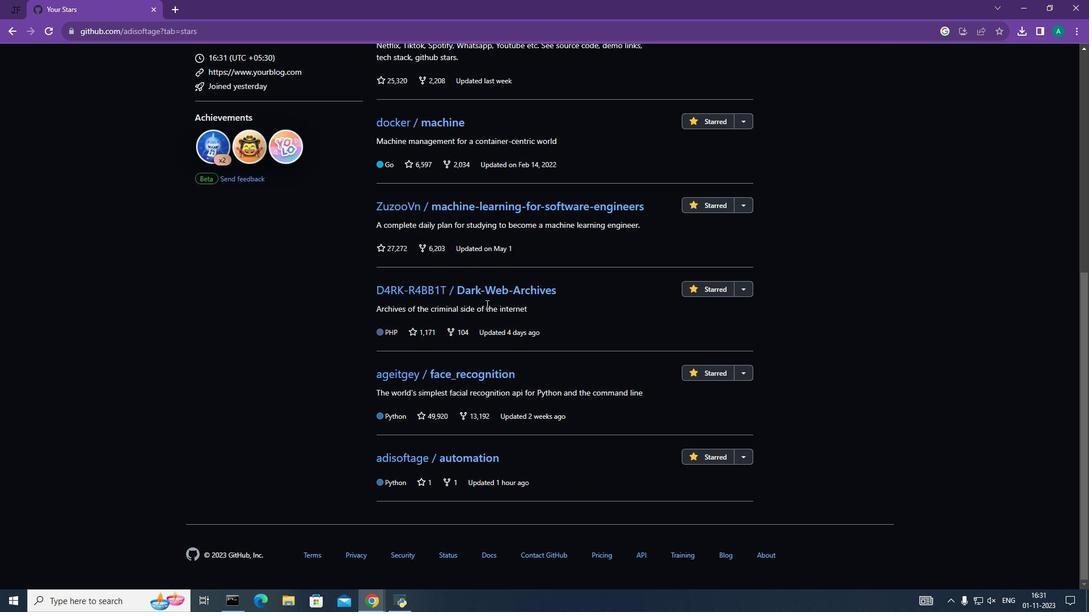 
